 Task: Open Card Card0000000094 in Board Board0000000024 in Workspace WS0000000008 in Trello. Add Member Ayush98111@gmail.com to Card Card0000000094 in Board Board0000000024 in Workspace WS0000000008 in Trello. Add Blue Label titled Label0000000094 to Card Card0000000094 in Board Board0000000024 in Workspace WS0000000008 in Trello. Add Checklist CL0000000094 to Card Card0000000094 in Board Board0000000024 in Workspace WS0000000008 in Trello. Add Dates with Start Date as Sep 01 2023 and Due Date as Sep 30 2023 to Card Card0000000094 in Board Board0000000024 in Workspace WS0000000008 in Trello
Action: Mouse moved to (361, 310)
Screenshot: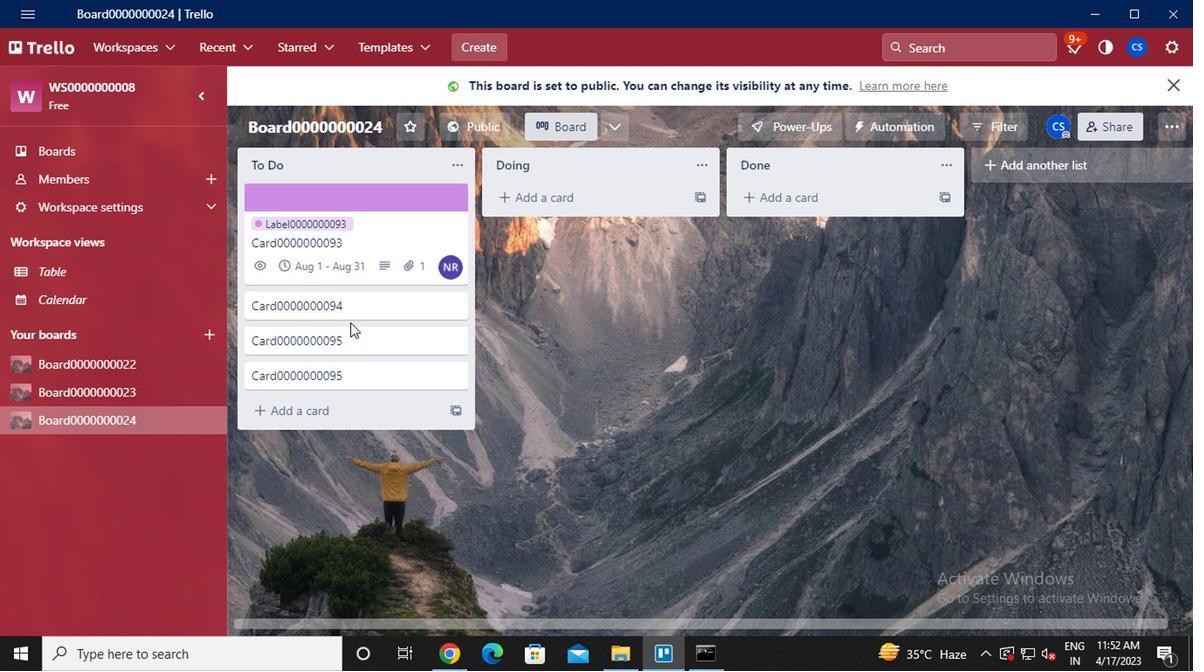 
Action: Mouse pressed left at (361, 310)
Screenshot: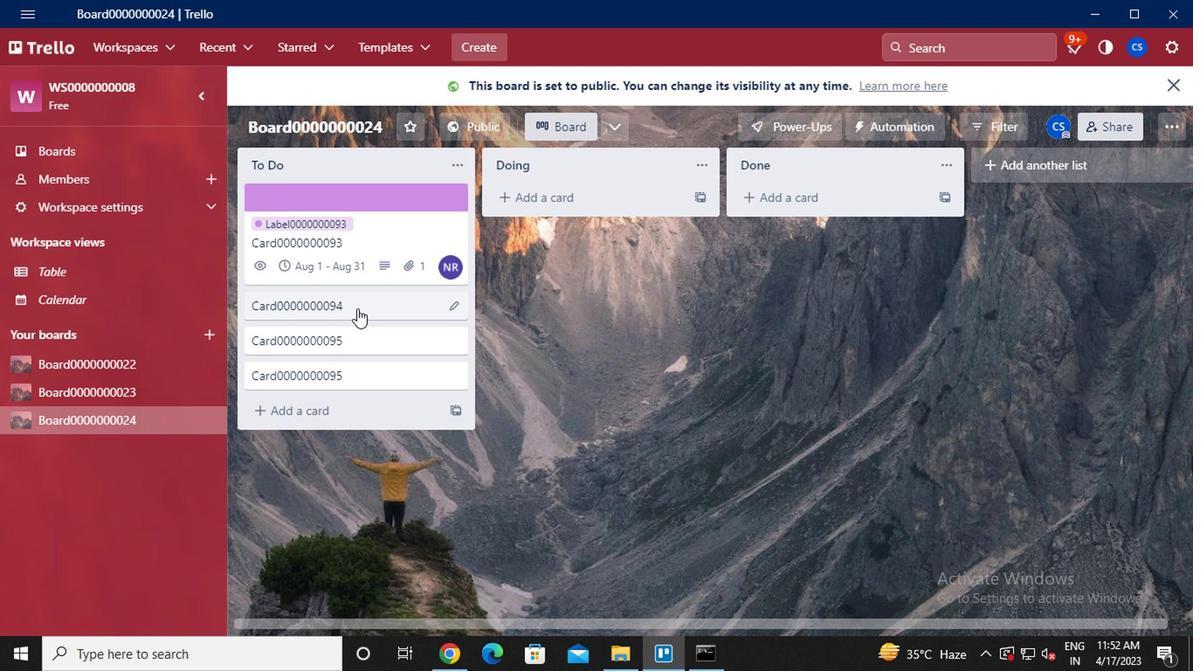 
Action: Mouse moved to (841, 165)
Screenshot: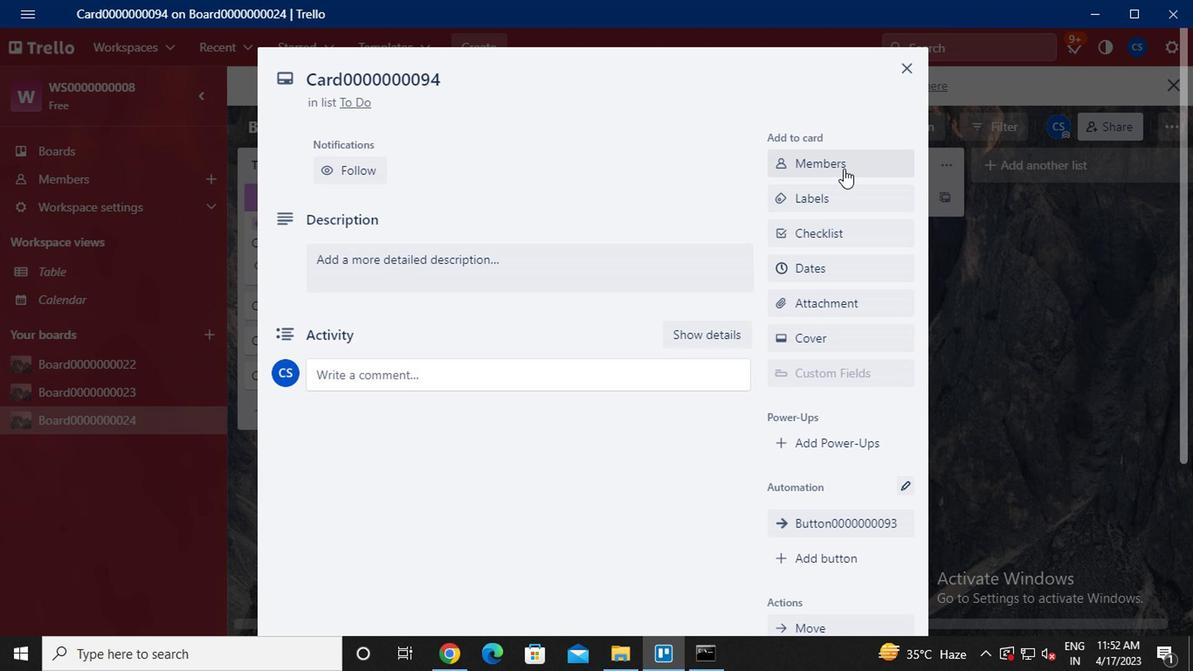 
Action: Mouse pressed left at (841, 165)
Screenshot: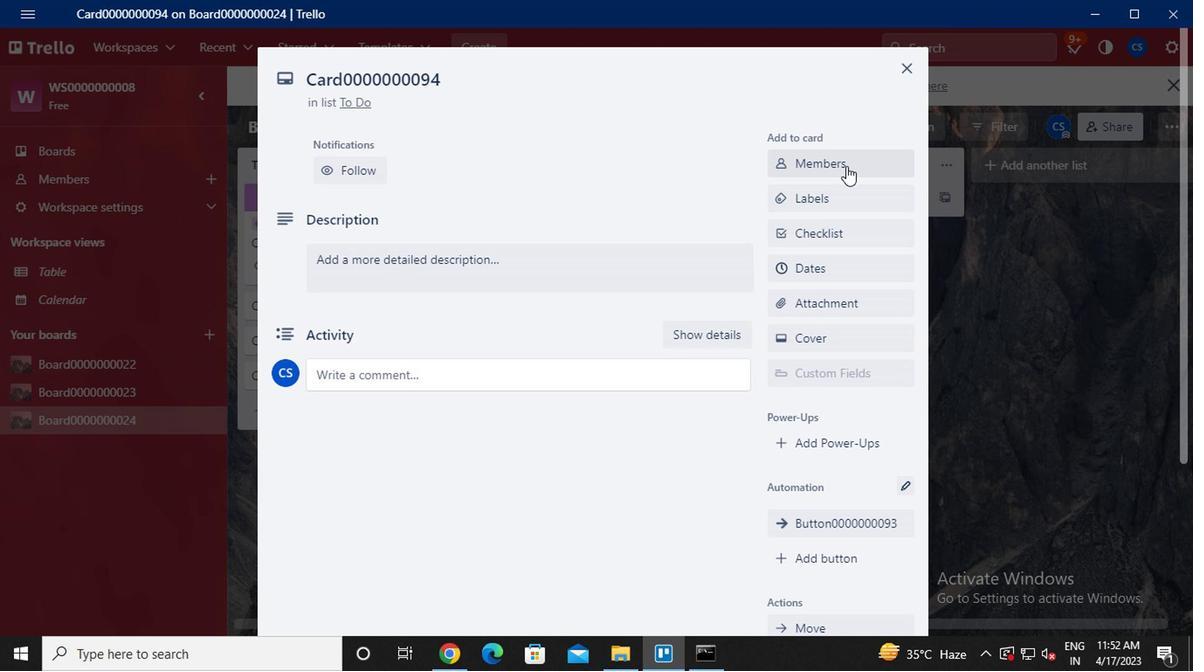 
Action: Key pressed <Key.caps_lock>ayush98111<Key.shift>@GMAIL.COM
Screenshot: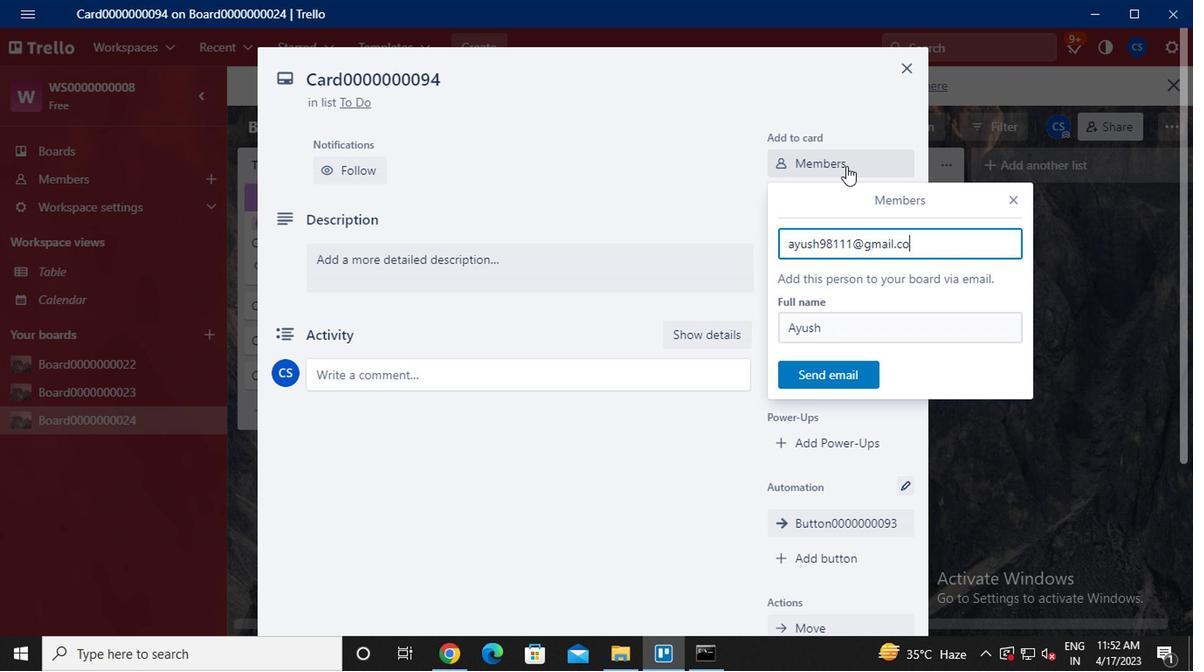 
Action: Mouse moved to (818, 379)
Screenshot: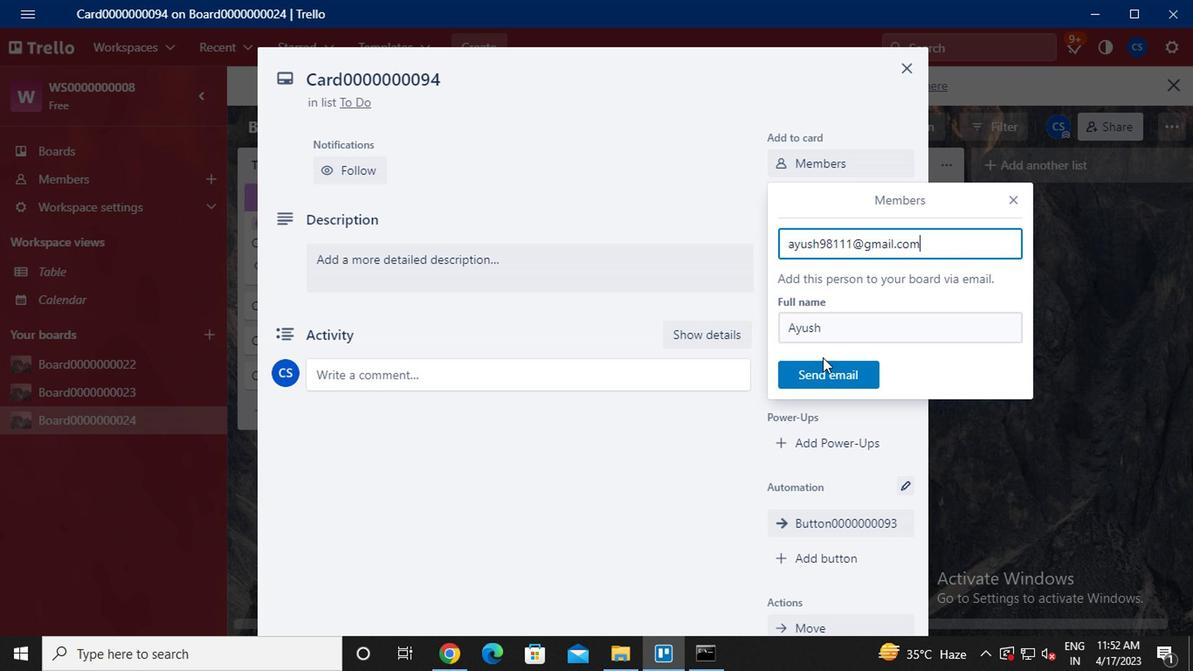 
Action: Mouse pressed left at (818, 379)
Screenshot: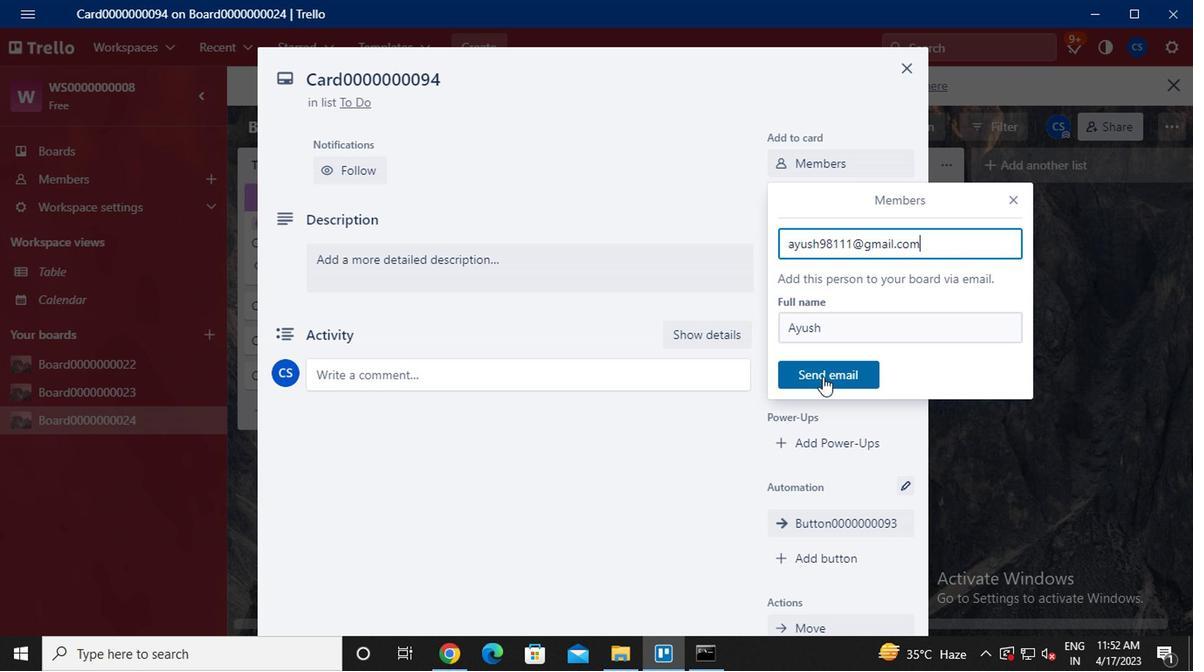 
Action: Mouse moved to (832, 203)
Screenshot: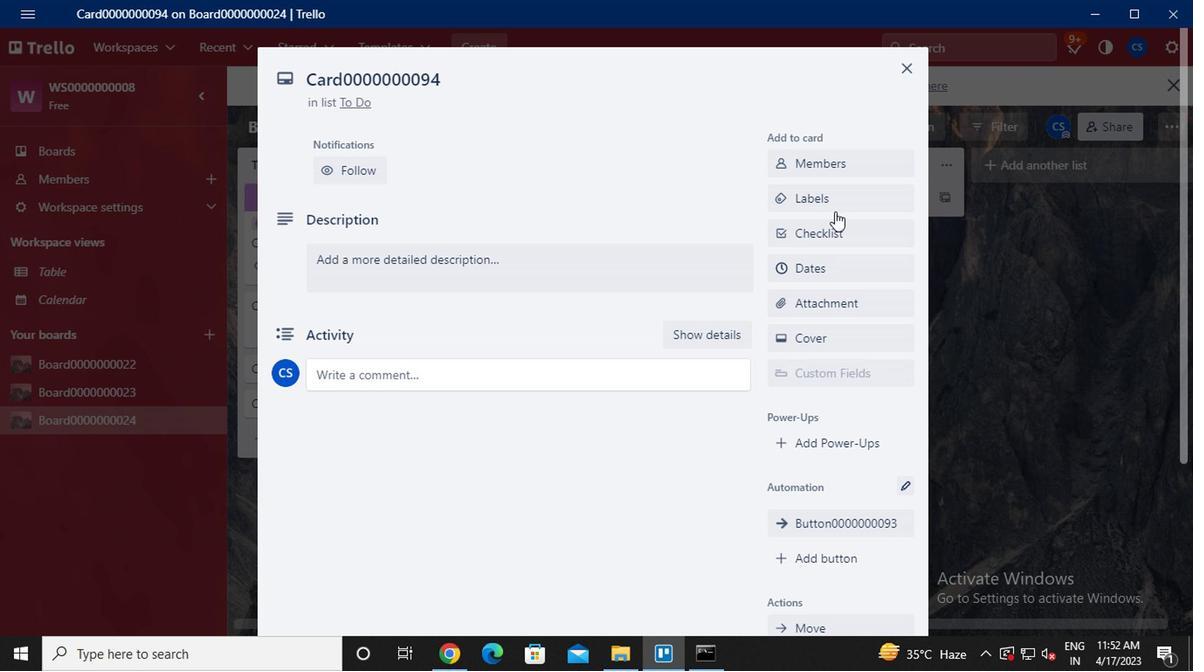 
Action: Mouse pressed left at (832, 203)
Screenshot: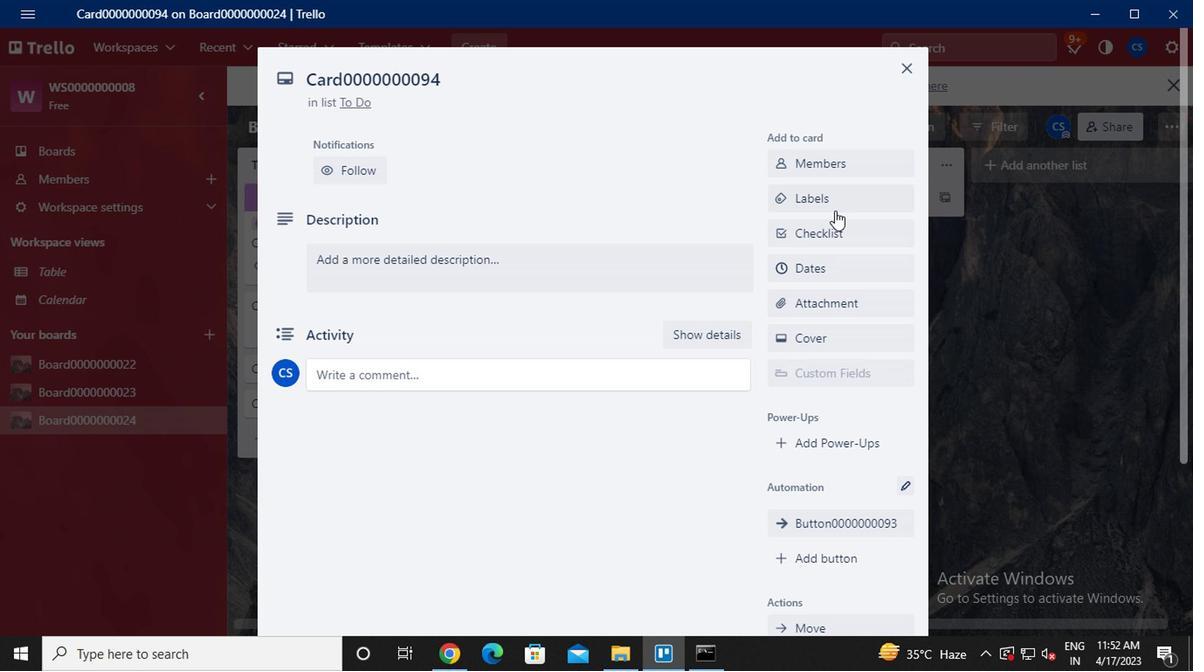 
Action: Mouse moved to (887, 431)
Screenshot: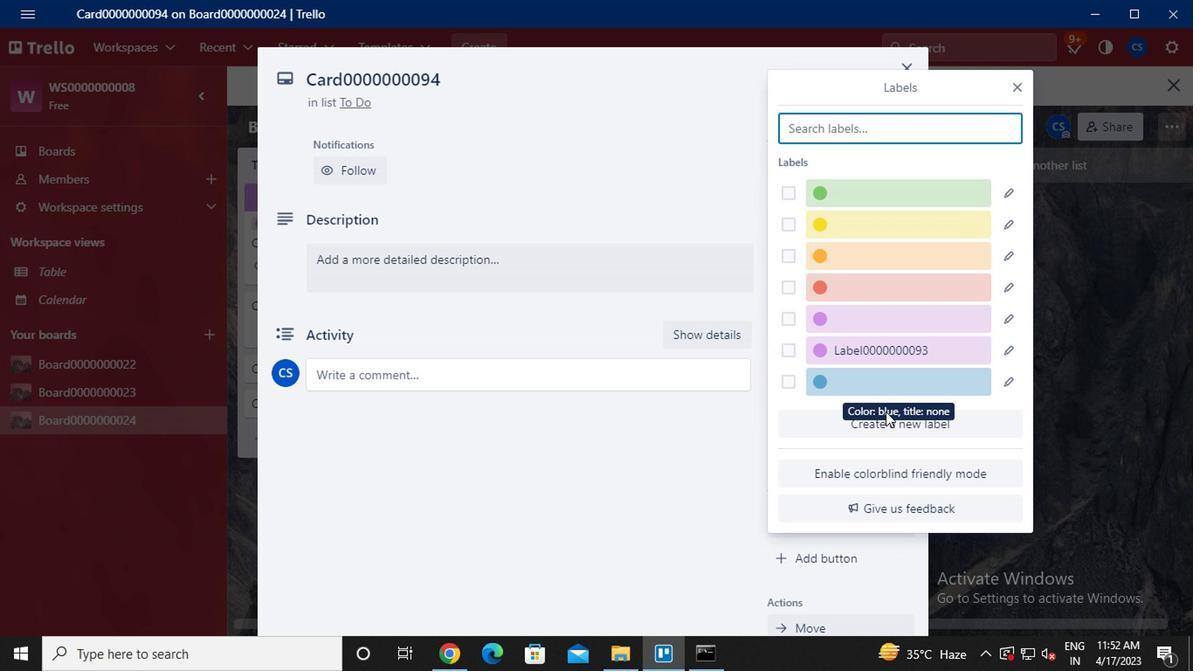 
Action: Mouse pressed left at (887, 431)
Screenshot: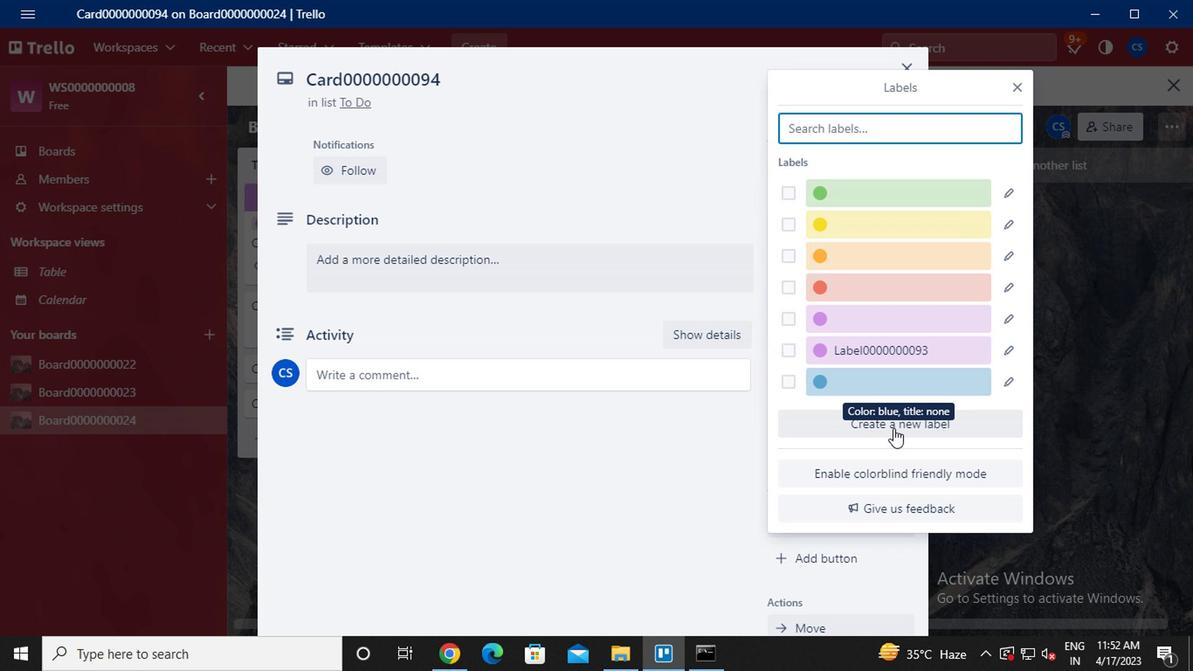 
Action: Mouse moved to (786, 434)
Screenshot: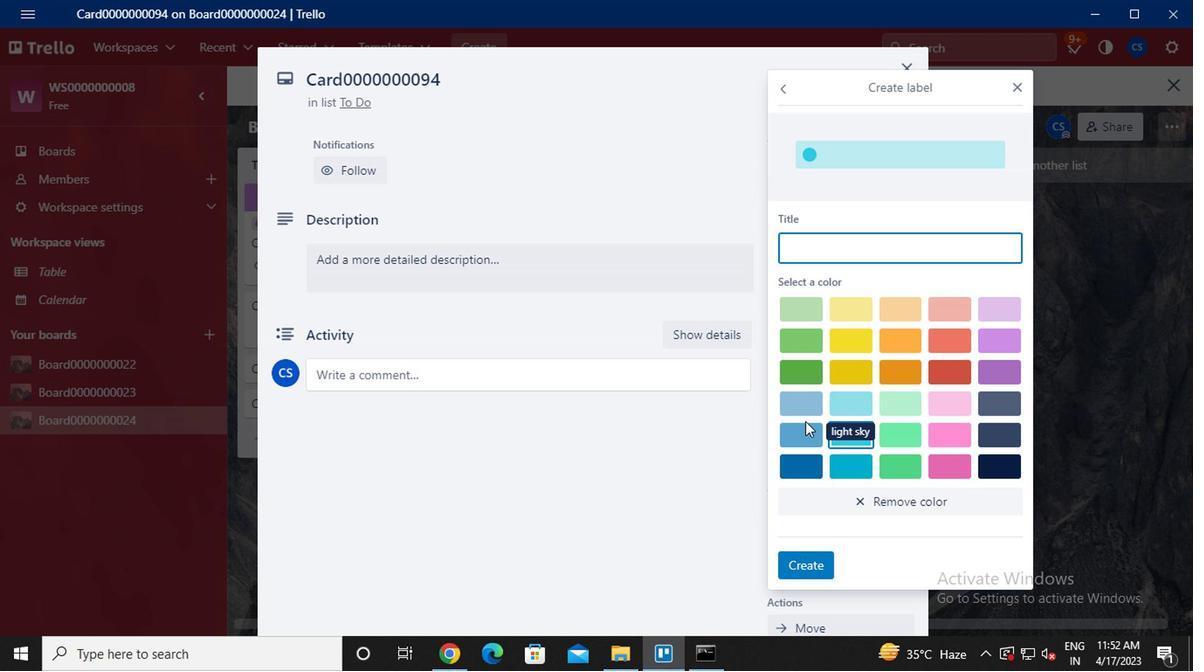 
Action: Mouse pressed left at (786, 434)
Screenshot: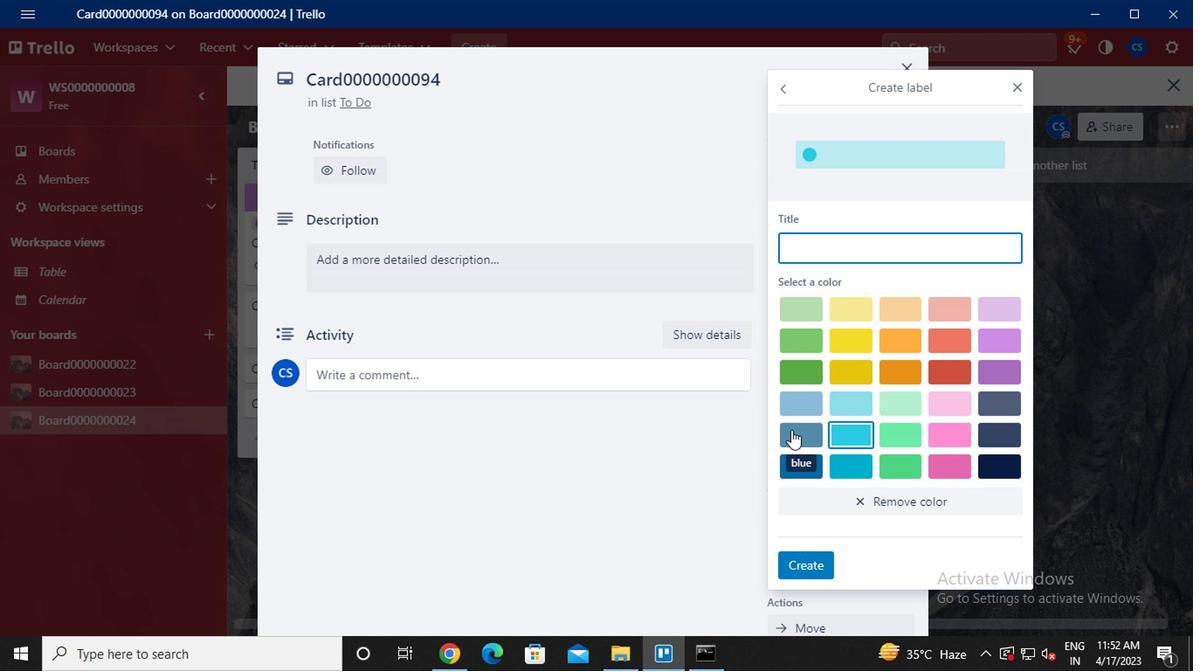 
Action: Mouse moved to (827, 254)
Screenshot: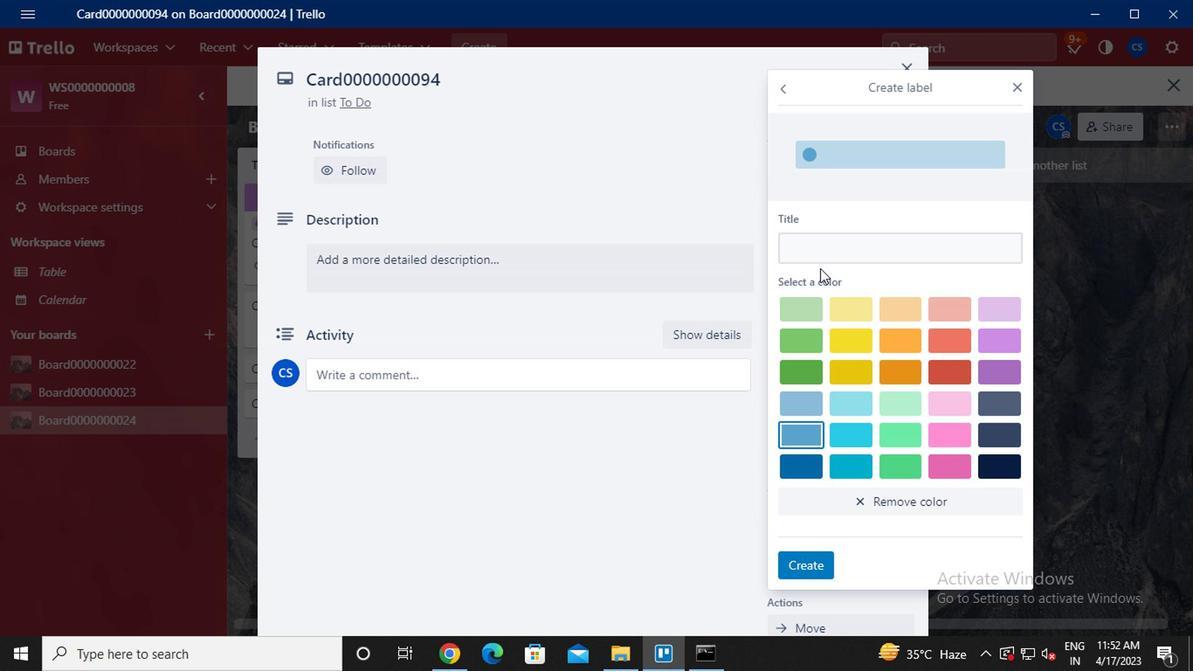 
Action: Mouse pressed left at (827, 254)
Screenshot: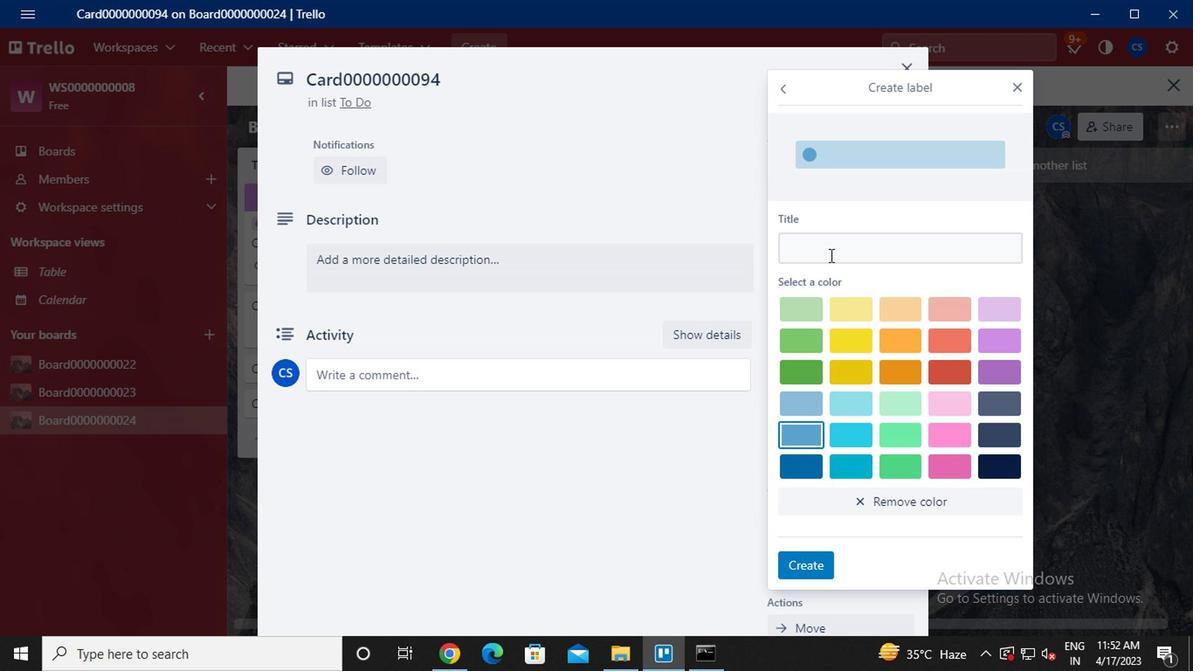 
Action: Key pressed <Key.caps_lock>L<Key.caps_lock>ABEL0000000094
Screenshot: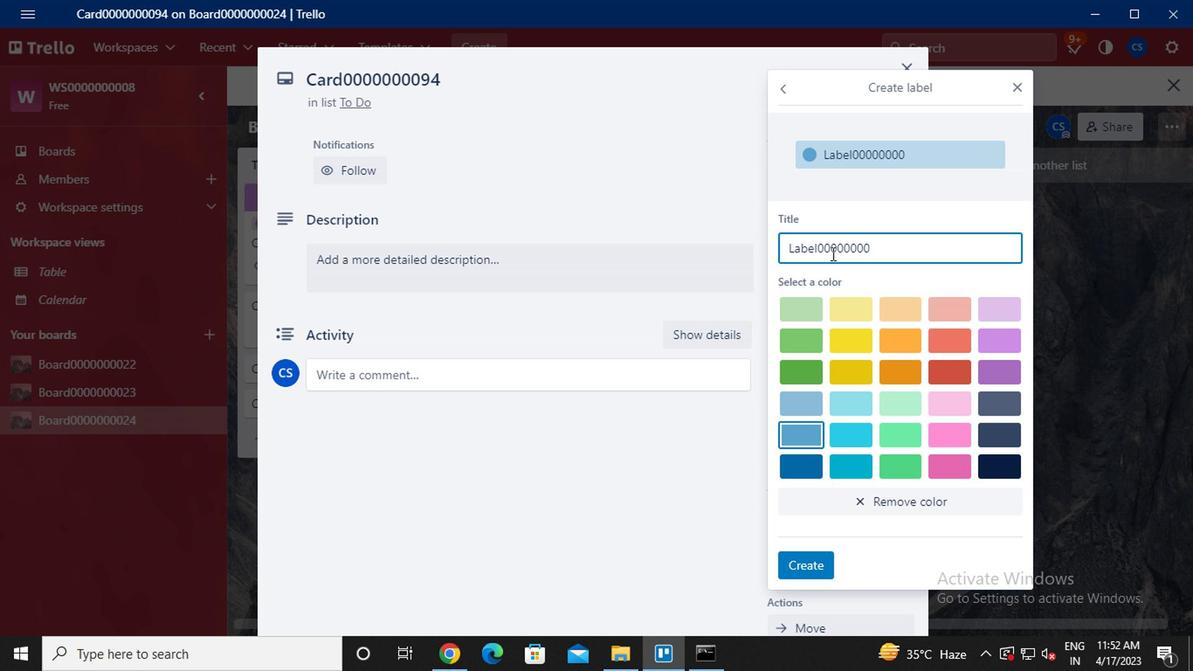 
Action: Mouse moved to (812, 572)
Screenshot: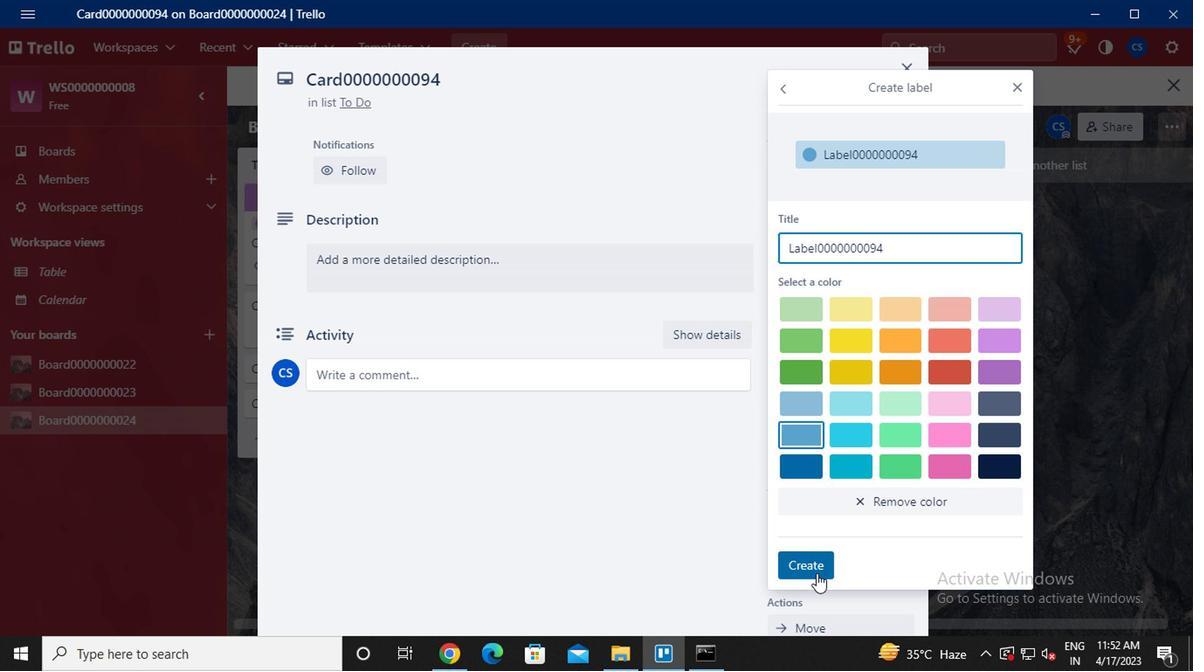 
Action: Mouse pressed left at (812, 572)
Screenshot: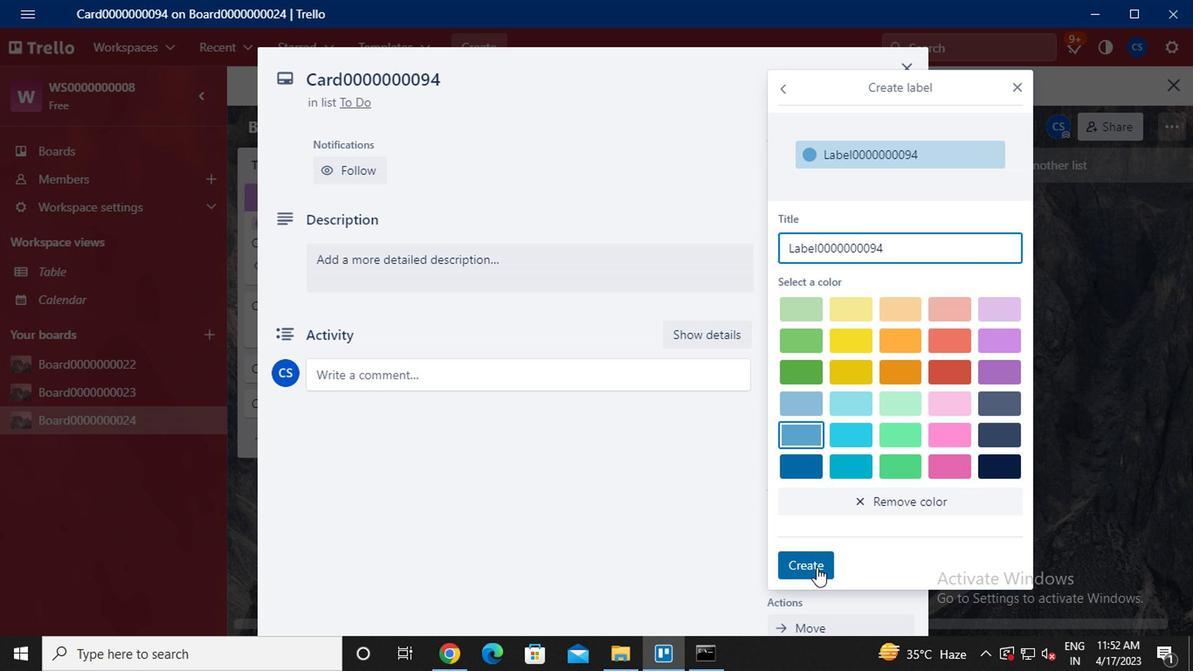 
Action: Mouse moved to (1010, 85)
Screenshot: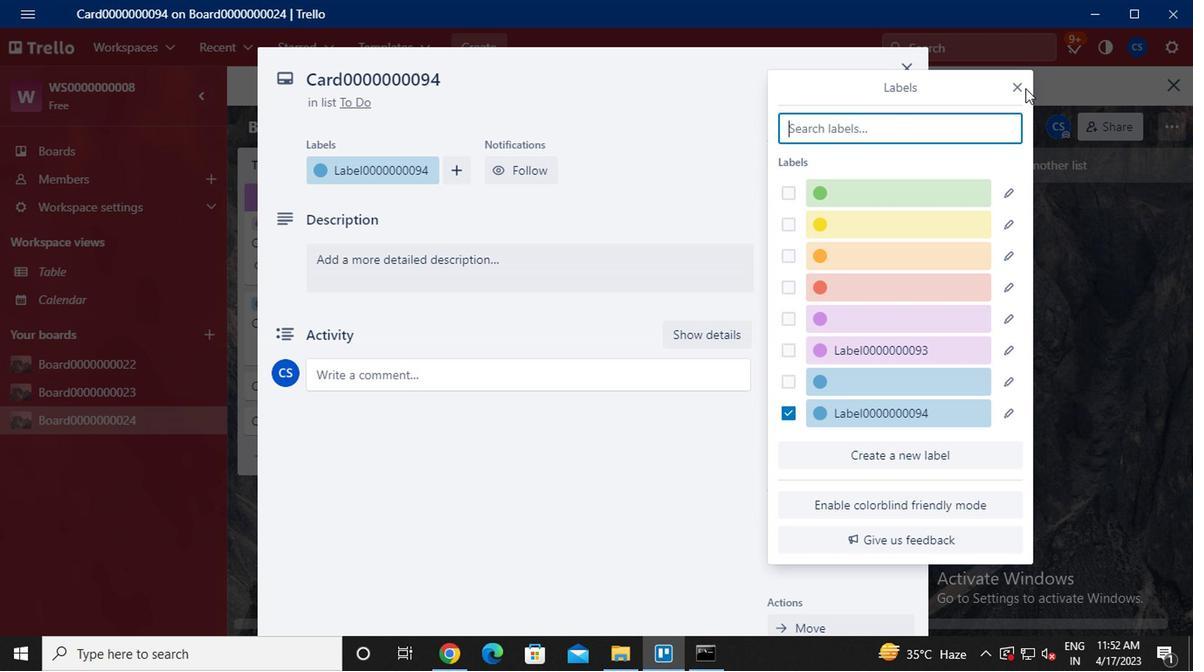 
Action: Mouse pressed left at (1010, 85)
Screenshot: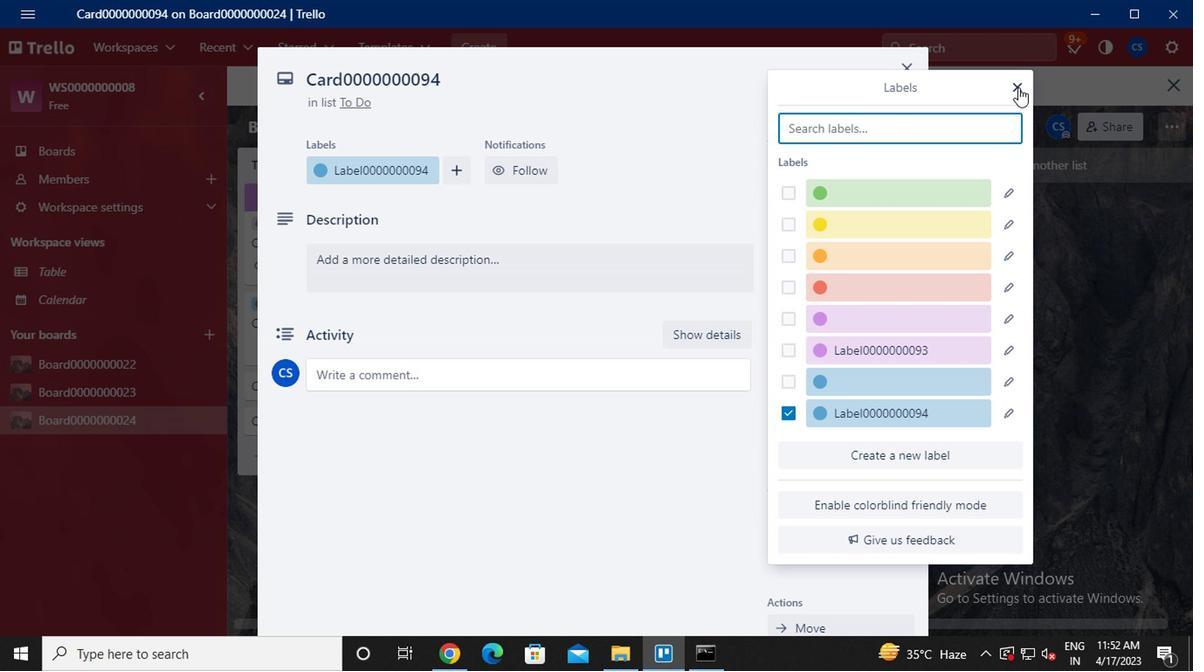 
Action: Mouse moved to (827, 263)
Screenshot: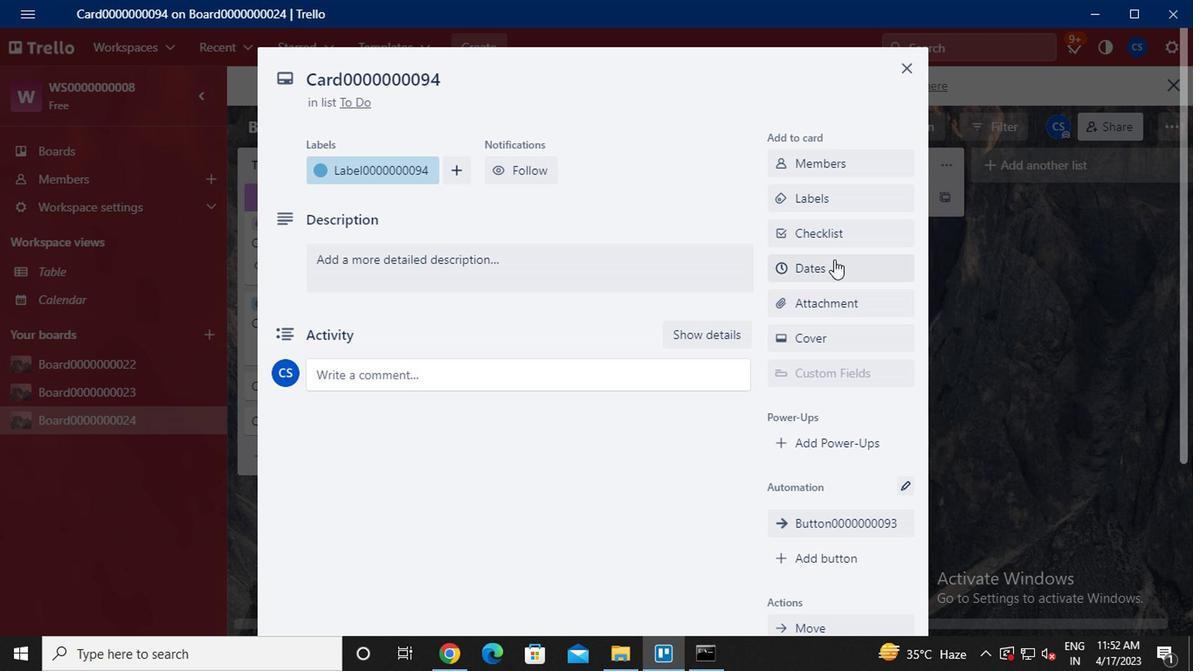 
Action: Mouse pressed left at (827, 263)
Screenshot: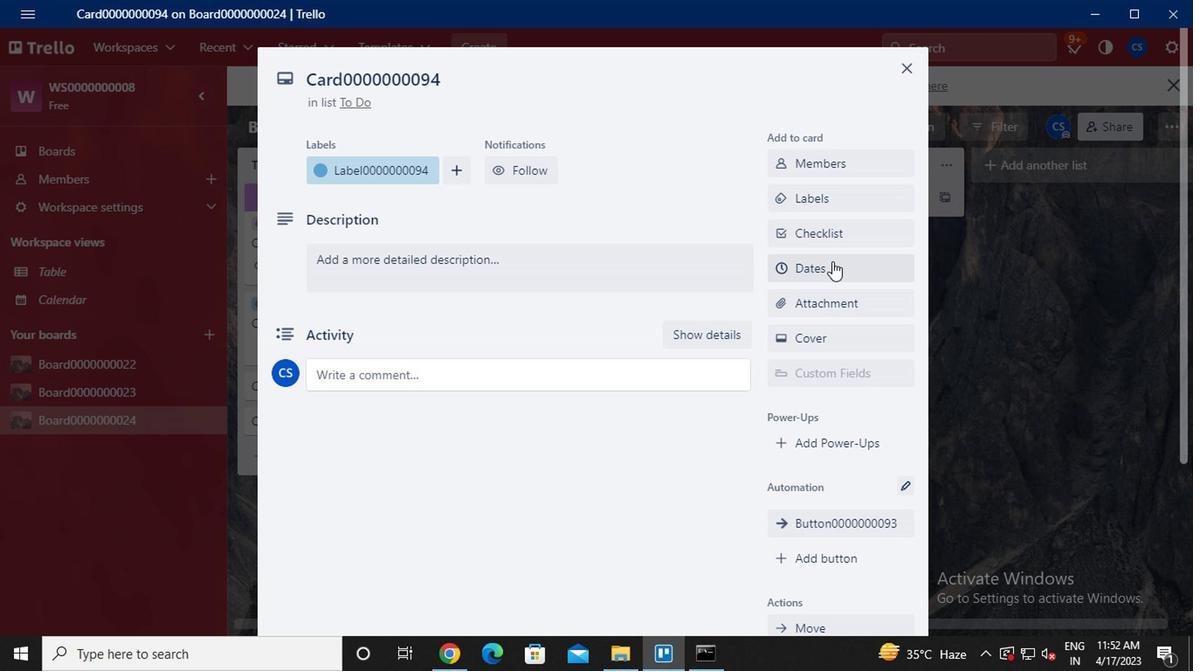 
Action: Mouse moved to (1008, 75)
Screenshot: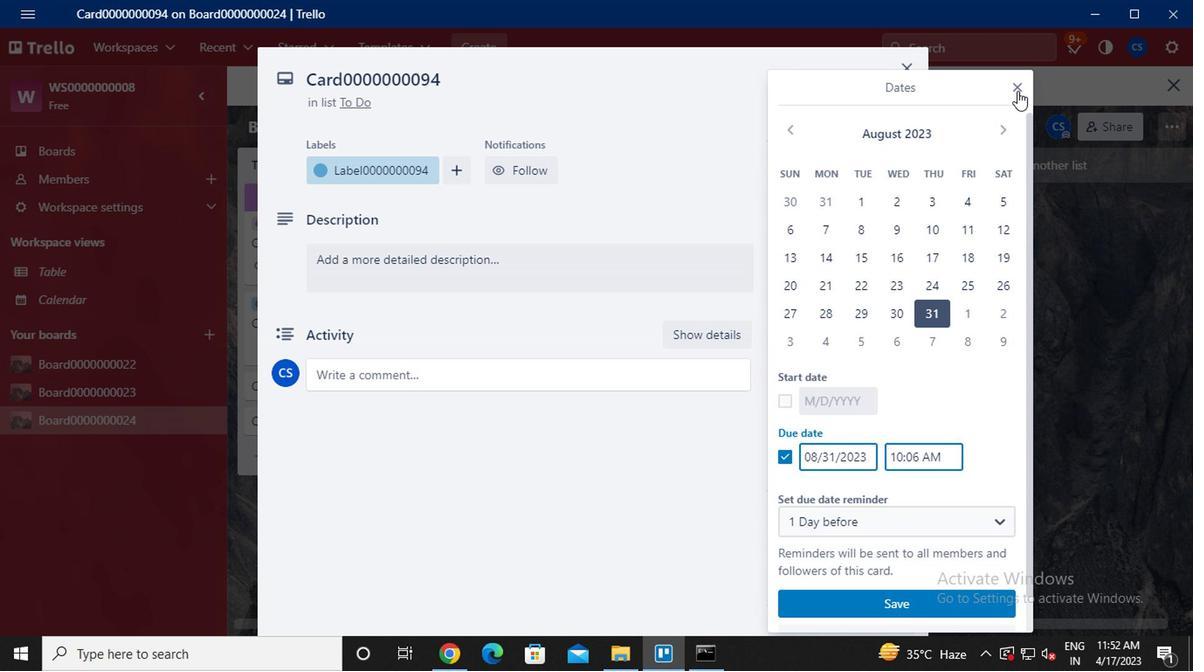 
Action: Mouse pressed left at (1008, 75)
Screenshot: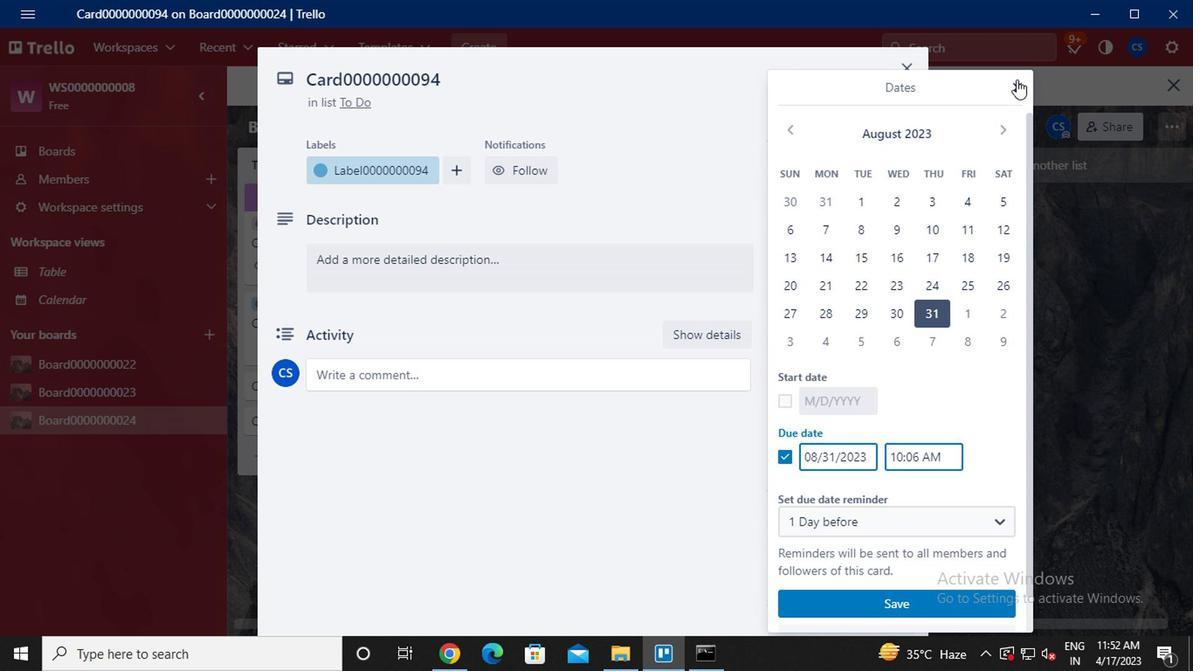 
Action: Mouse moved to (1008, 82)
Screenshot: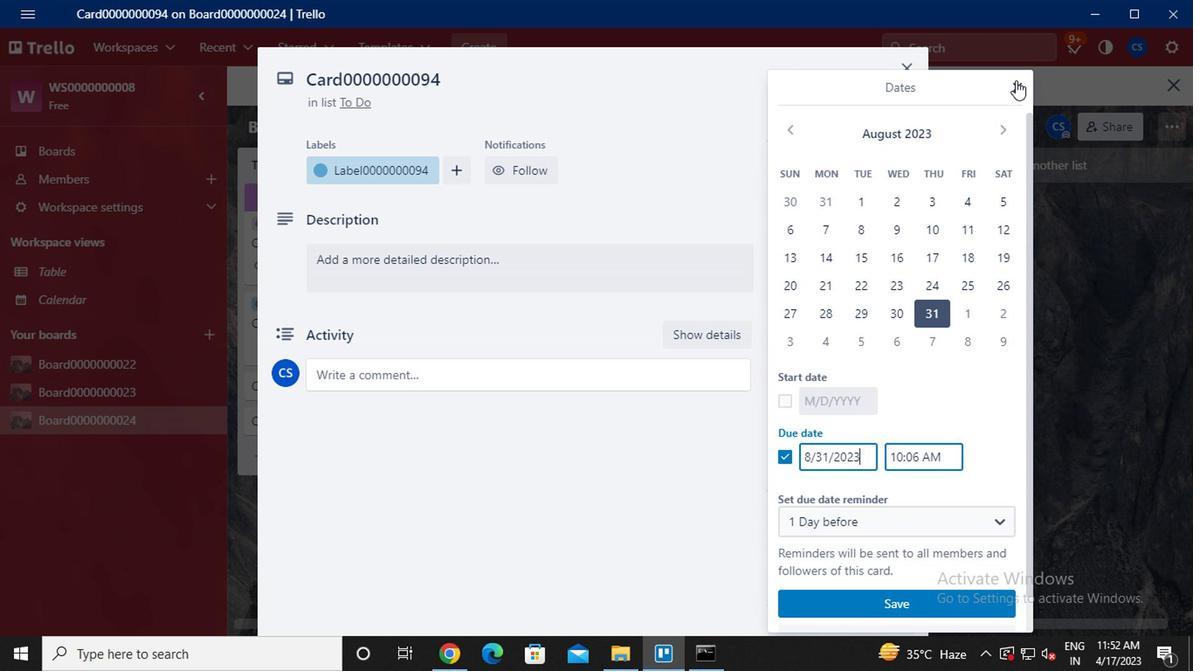
Action: Mouse pressed left at (1008, 82)
Screenshot: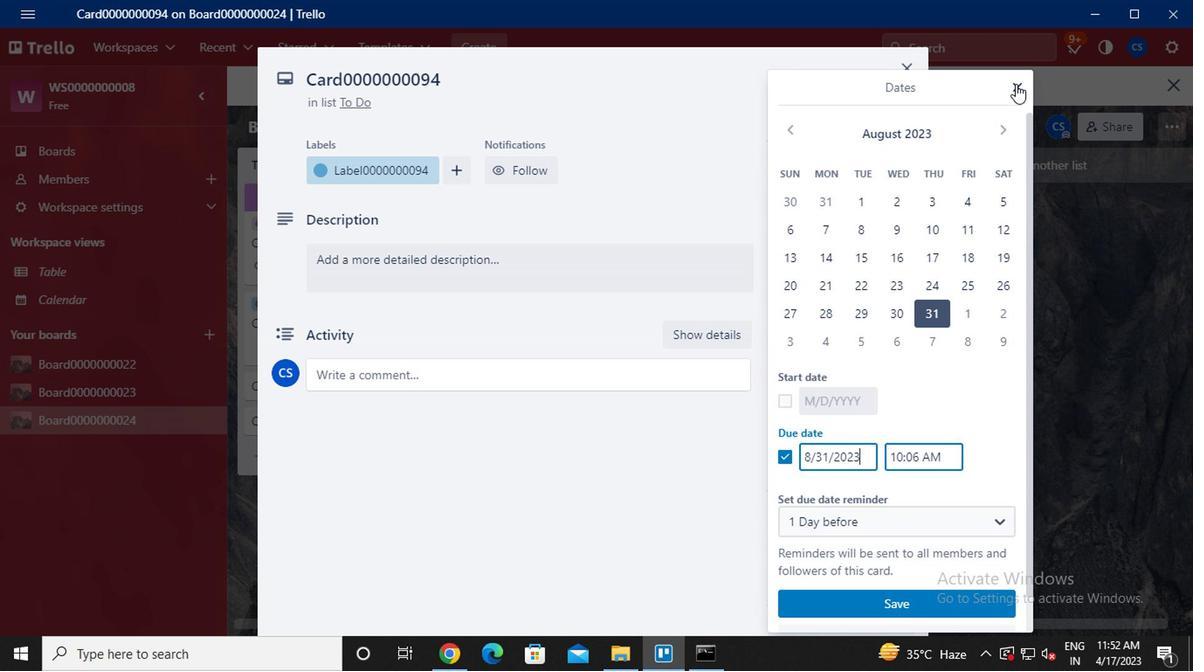 
Action: Mouse moved to (817, 221)
Screenshot: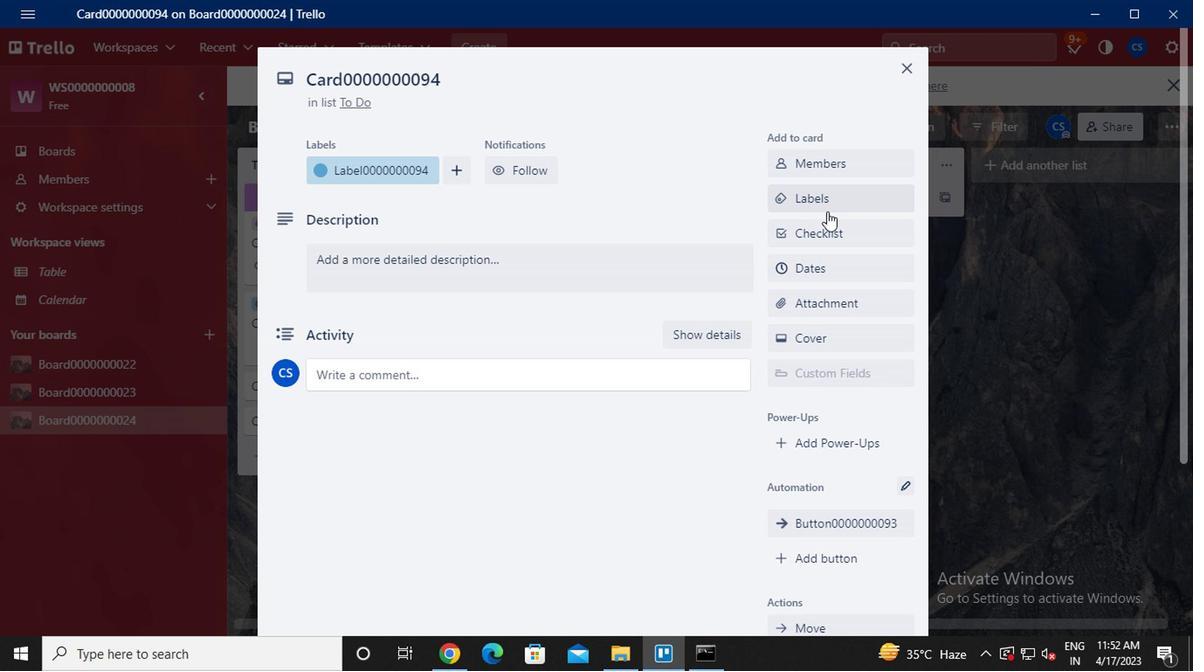 
Action: Mouse pressed left at (817, 221)
Screenshot: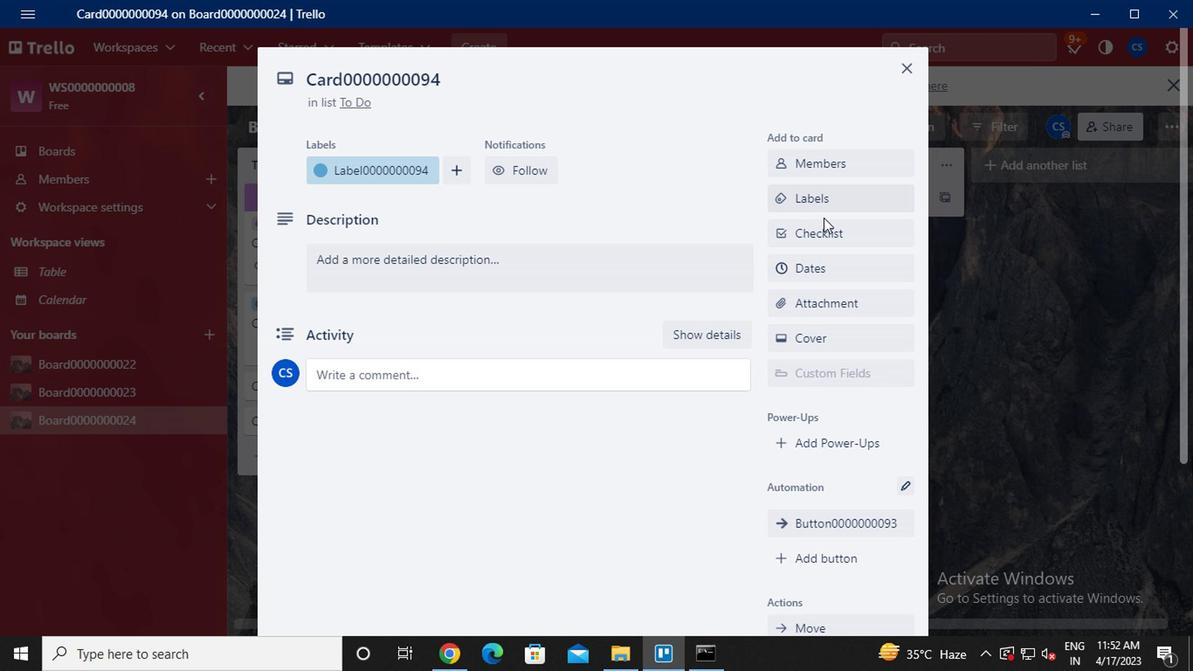 
Action: Key pressed <Key.caps_lock>C<Key.caps_lock>L<Key.backspace><Key.caps_lock>L0000000094
Screenshot: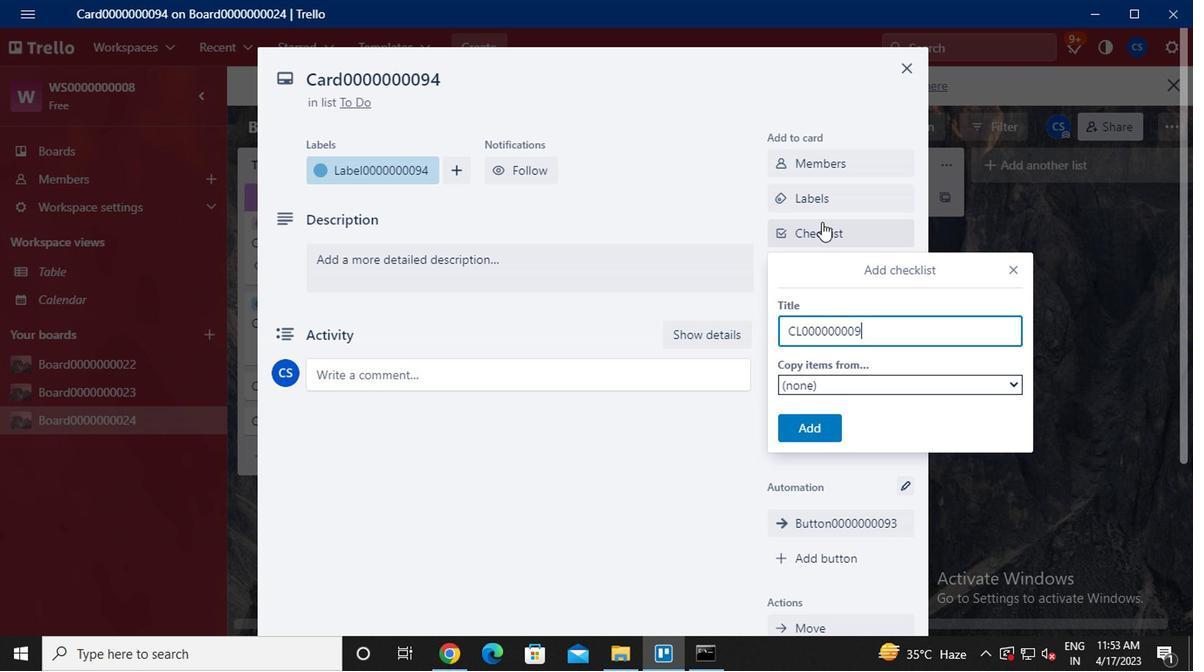 
Action: Mouse moved to (815, 432)
Screenshot: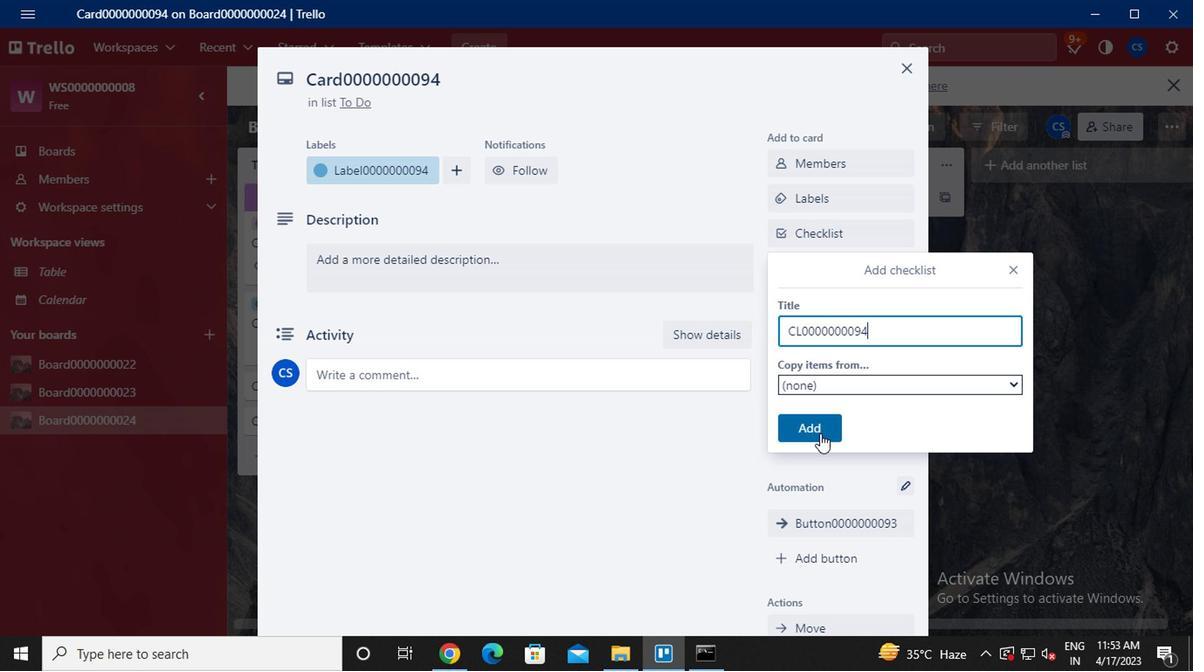 
Action: Mouse pressed left at (815, 432)
Screenshot: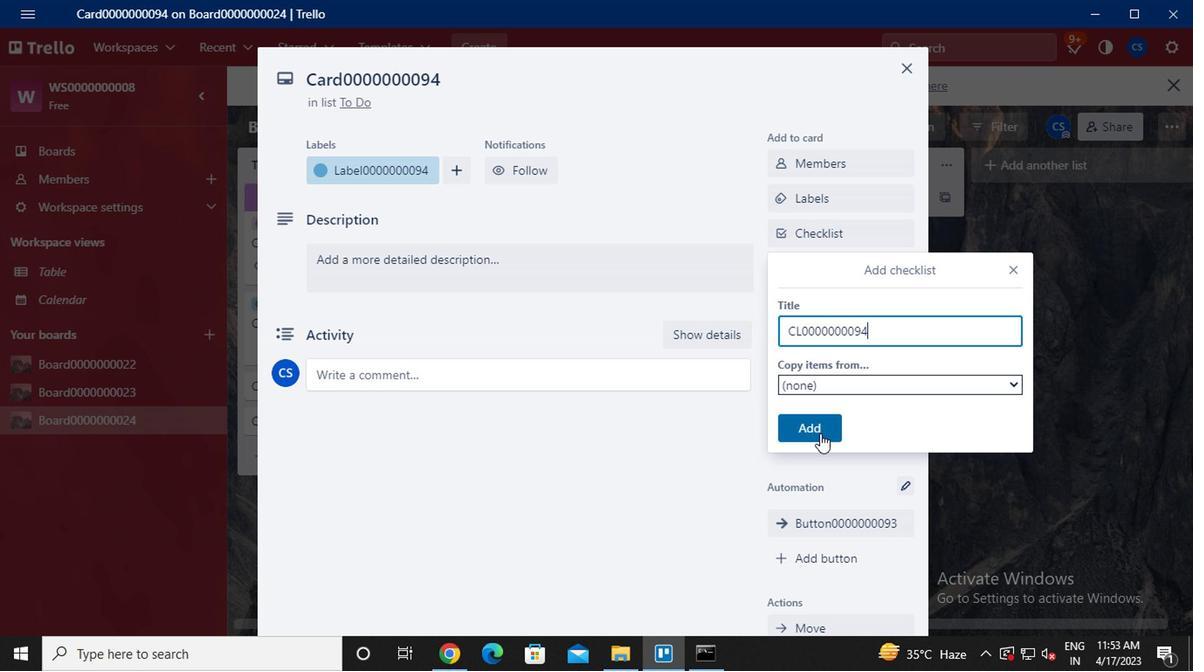 
Action: Mouse moved to (829, 268)
Screenshot: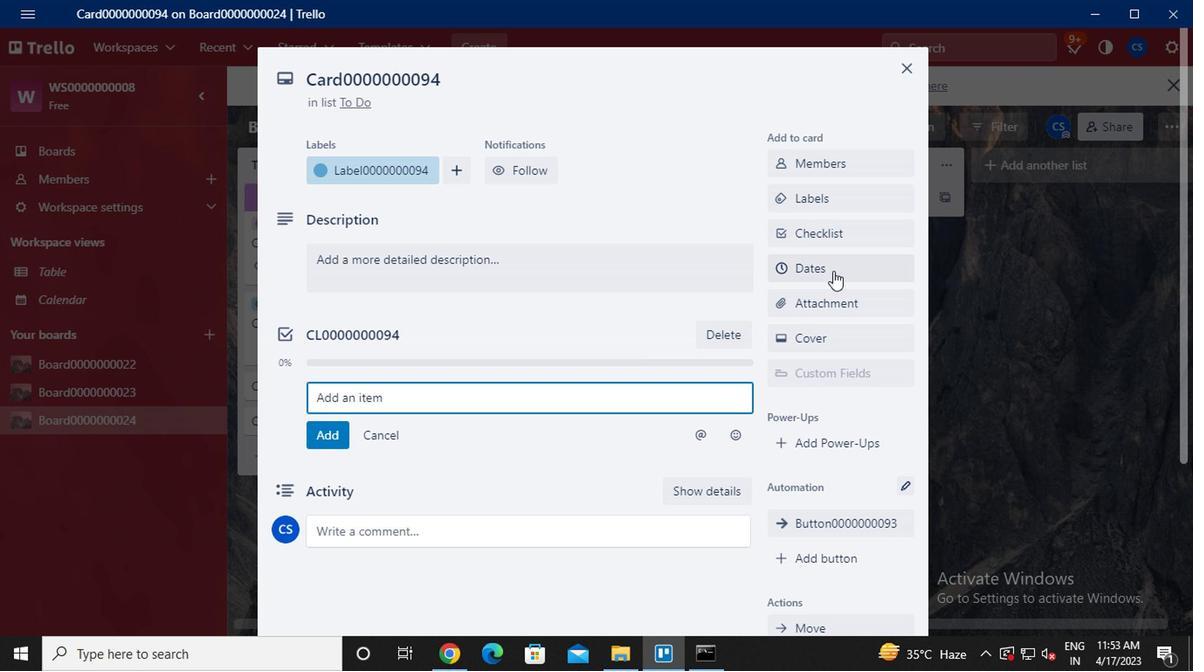 
Action: Mouse pressed left at (829, 268)
Screenshot: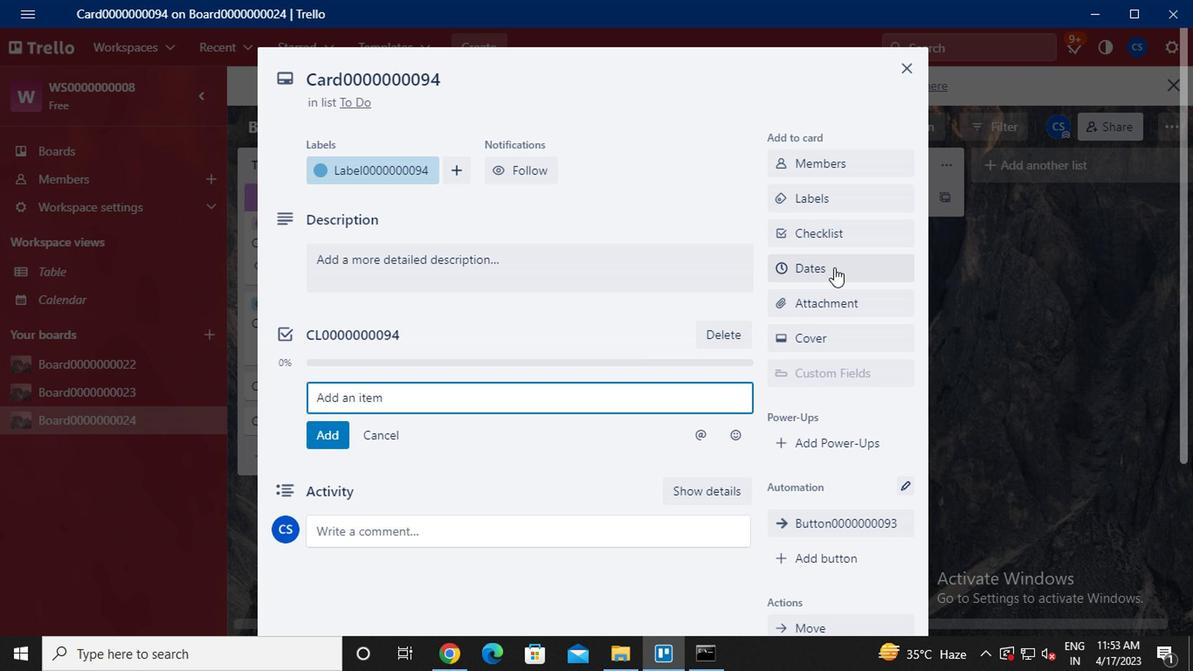 
Action: Mouse moved to (787, 402)
Screenshot: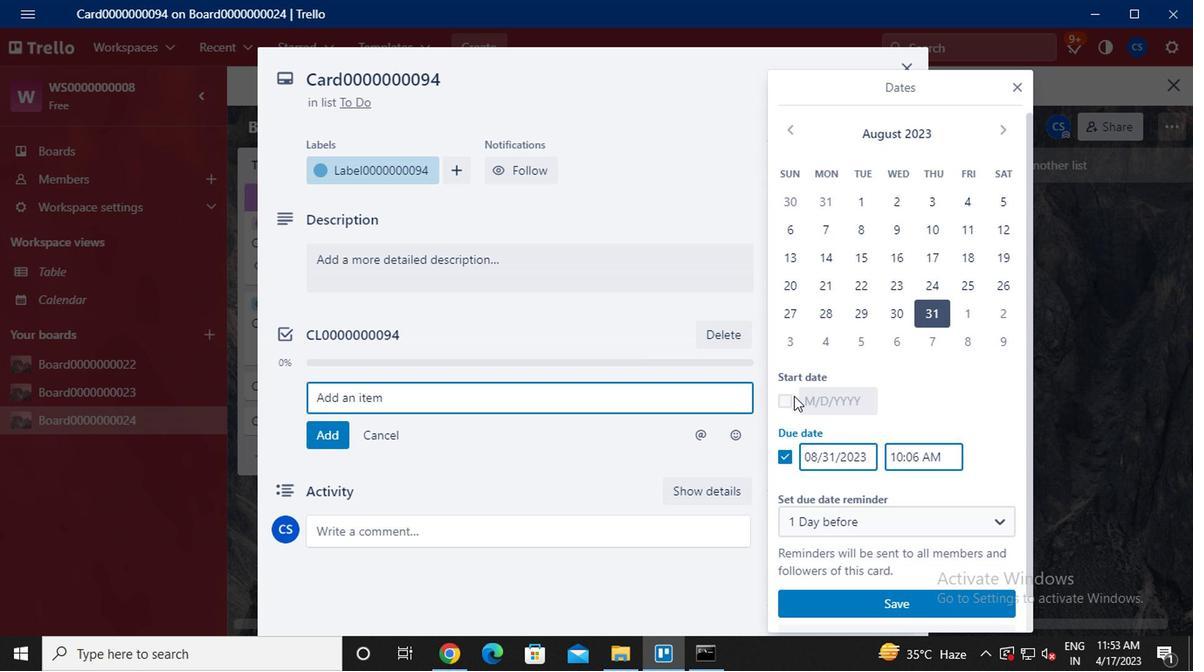 
Action: Mouse pressed left at (787, 402)
Screenshot: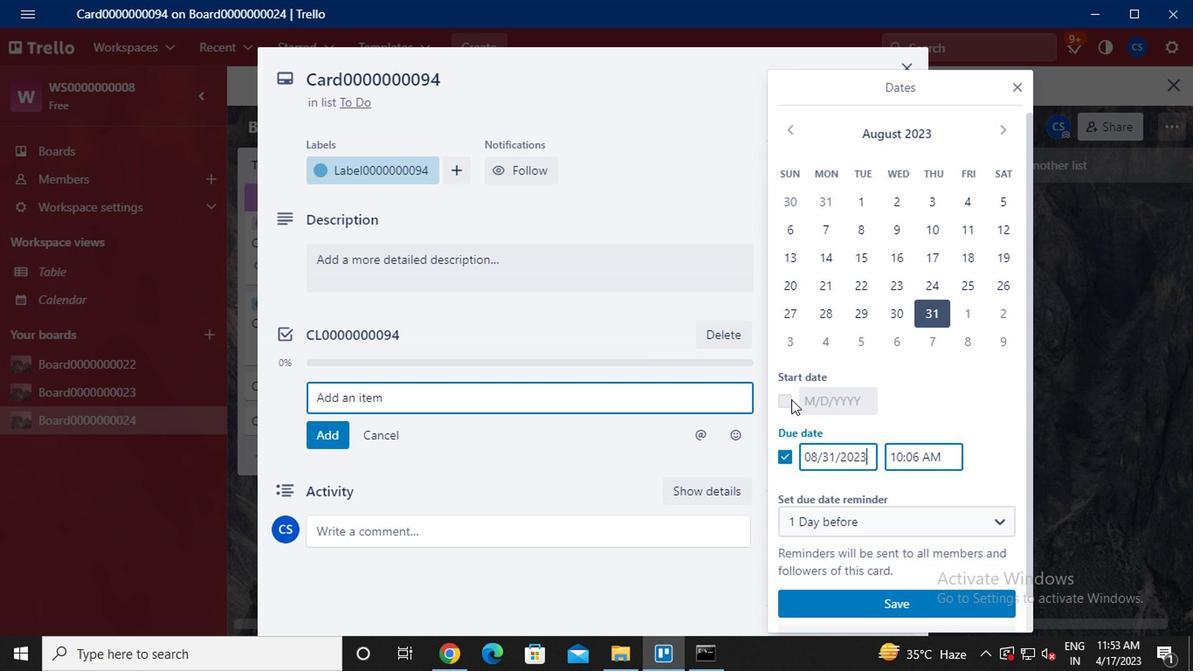 
Action: Mouse moved to (994, 129)
Screenshot: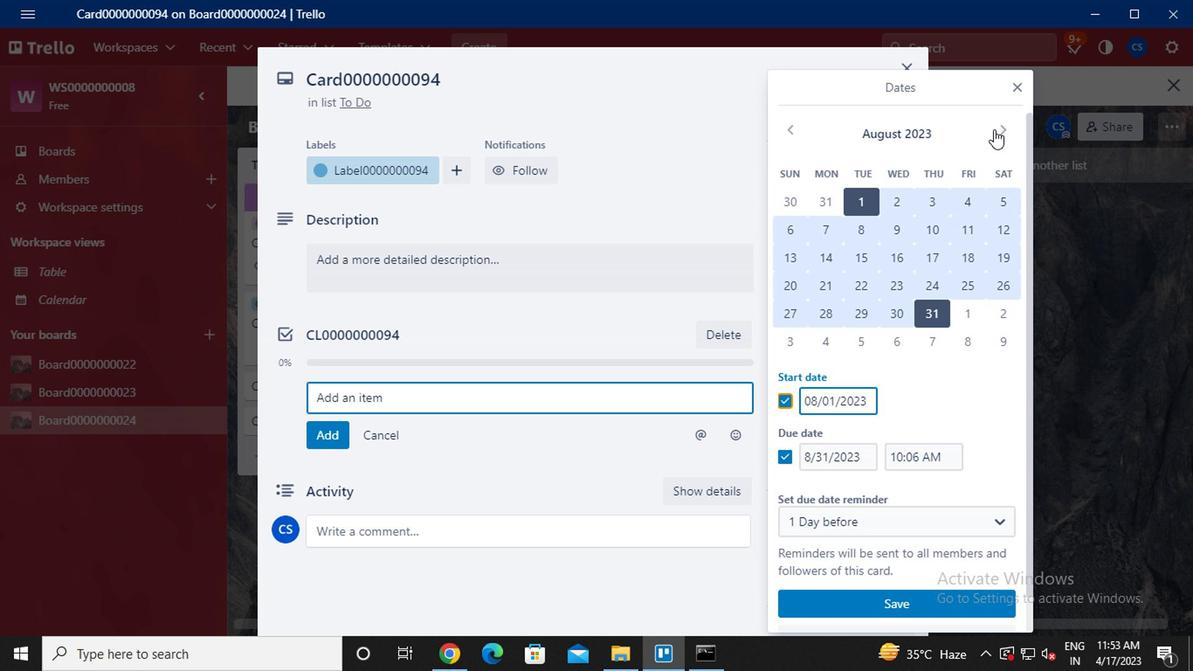 
Action: Mouse pressed left at (994, 129)
Screenshot: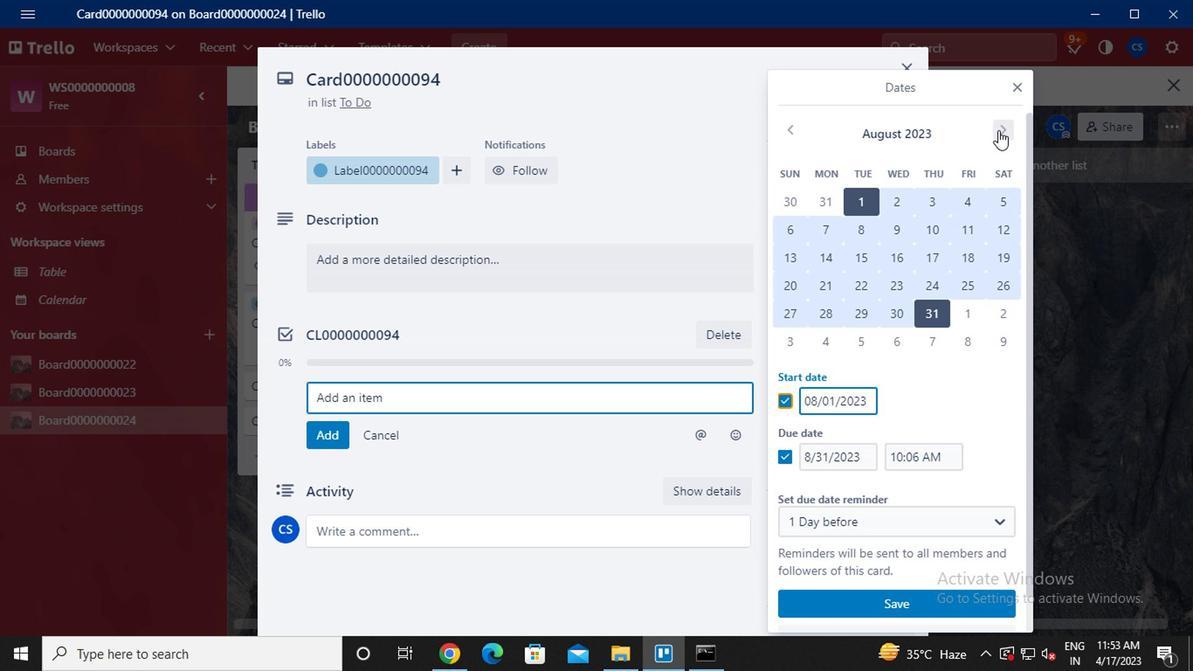 
Action: Mouse moved to (958, 198)
Screenshot: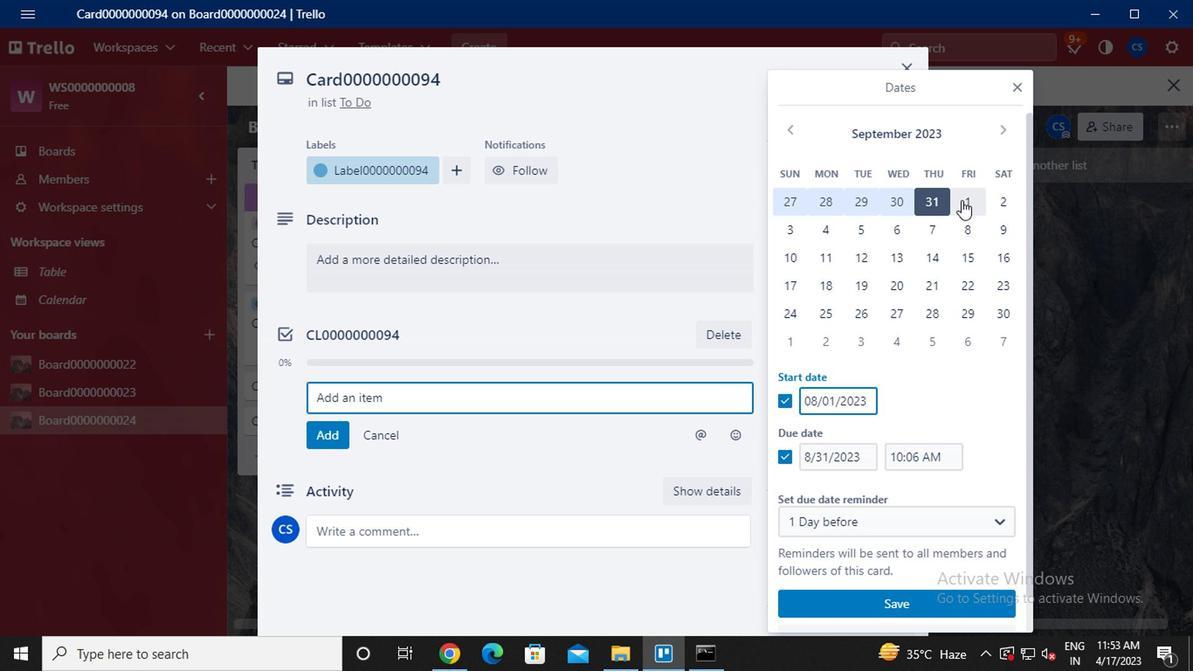 
Action: Mouse pressed left at (958, 198)
Screenshot: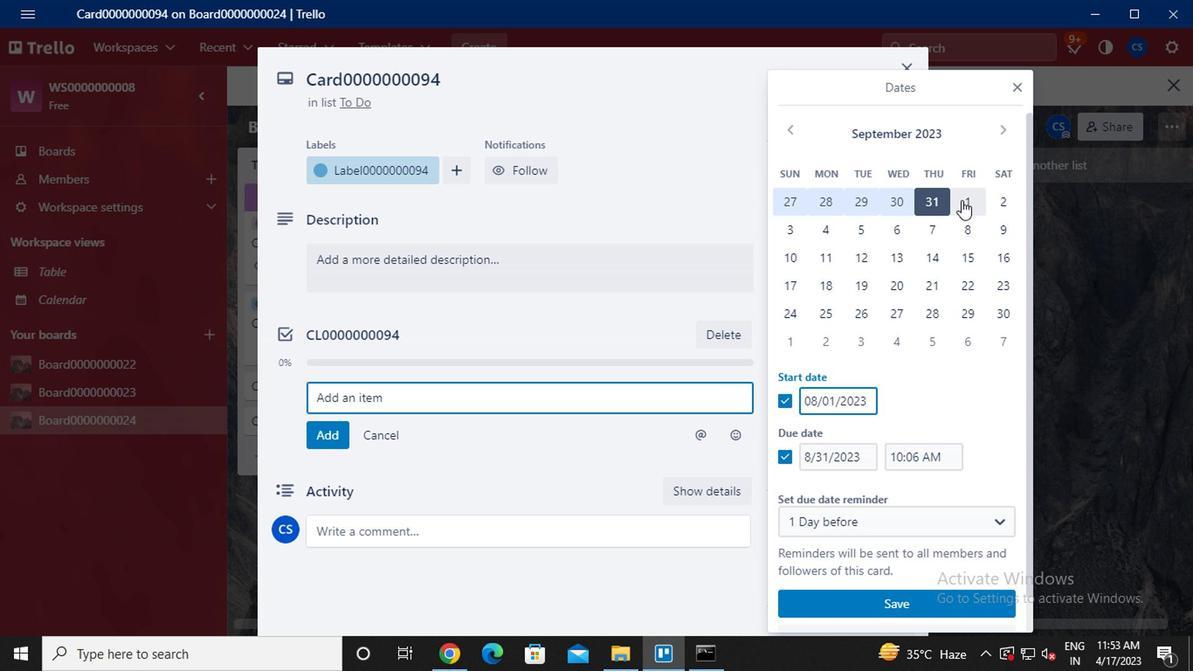 
Action: Mouse moved to (994, 319)
Screenshot: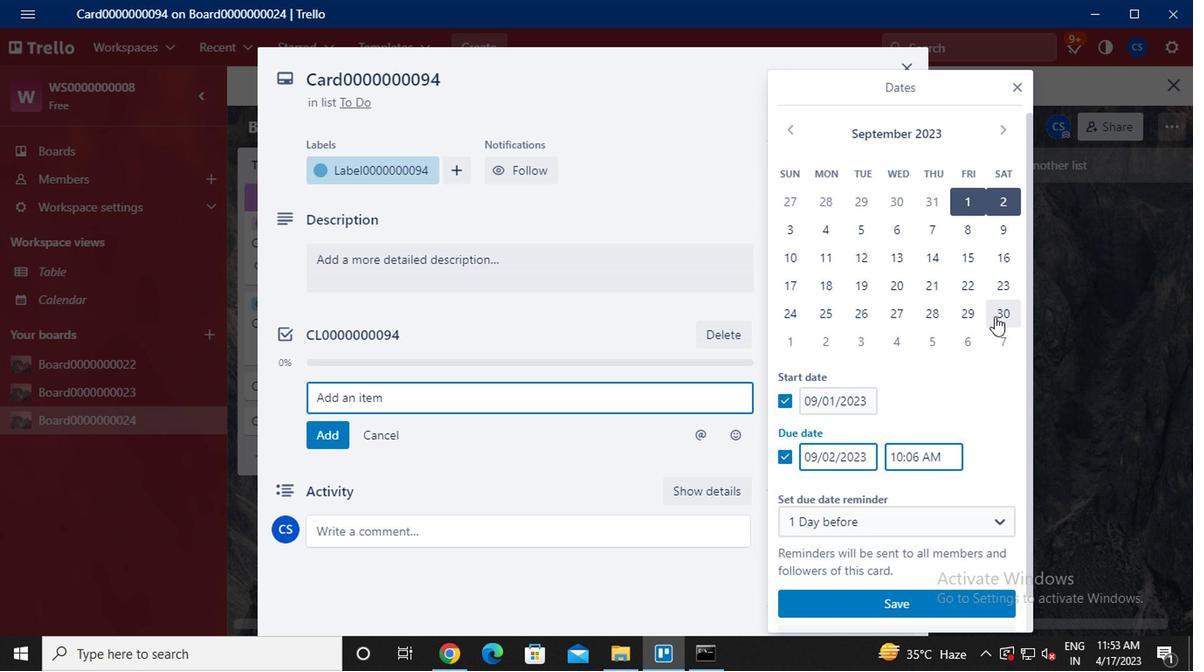 
Action: Mouse pressed left at (994, 319)
Screenshot: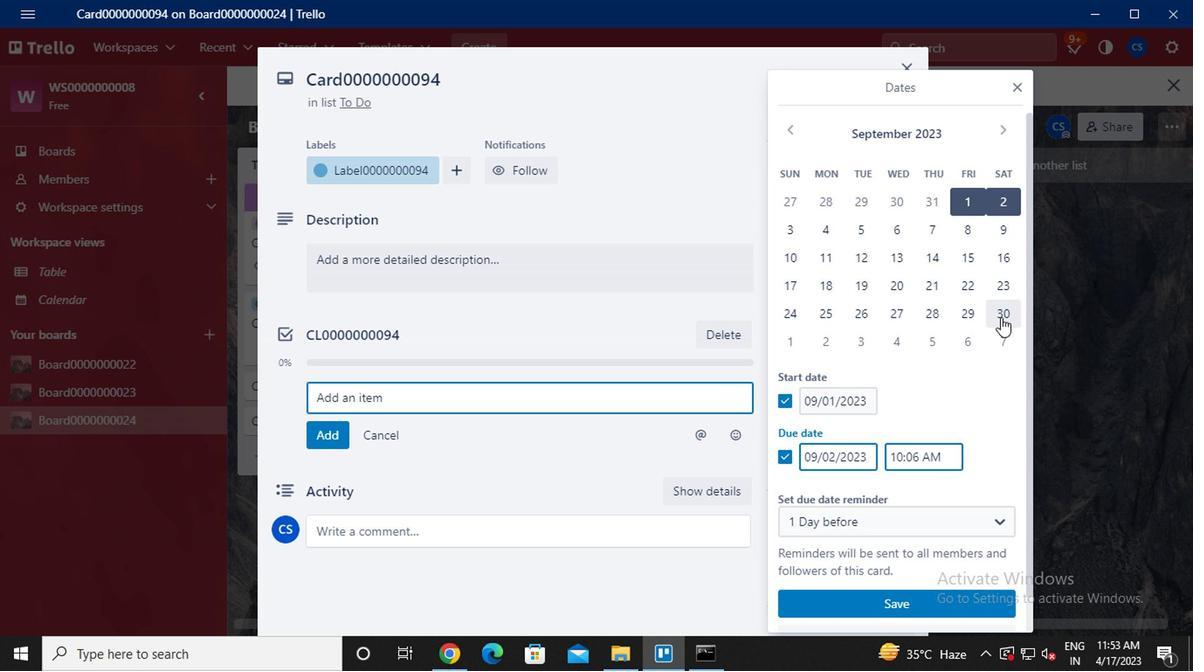 
Action: Mouse moved to (883, 612)
Screenshot: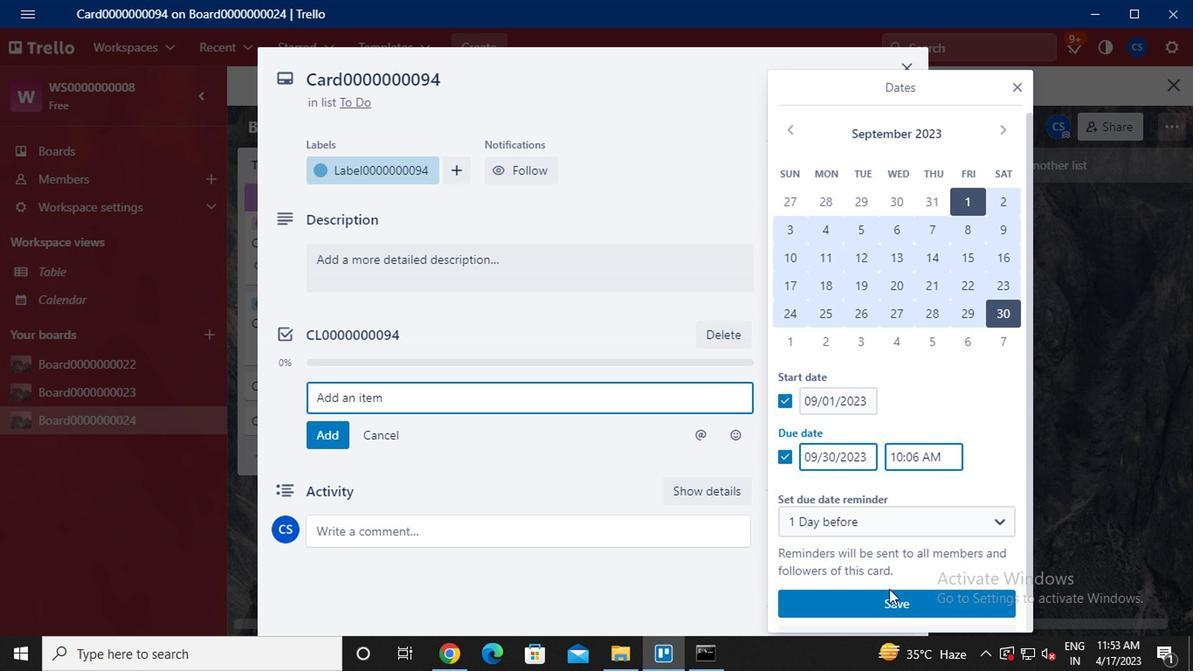 
Action: Mouse pressed left at (883, 612)
Screenshot: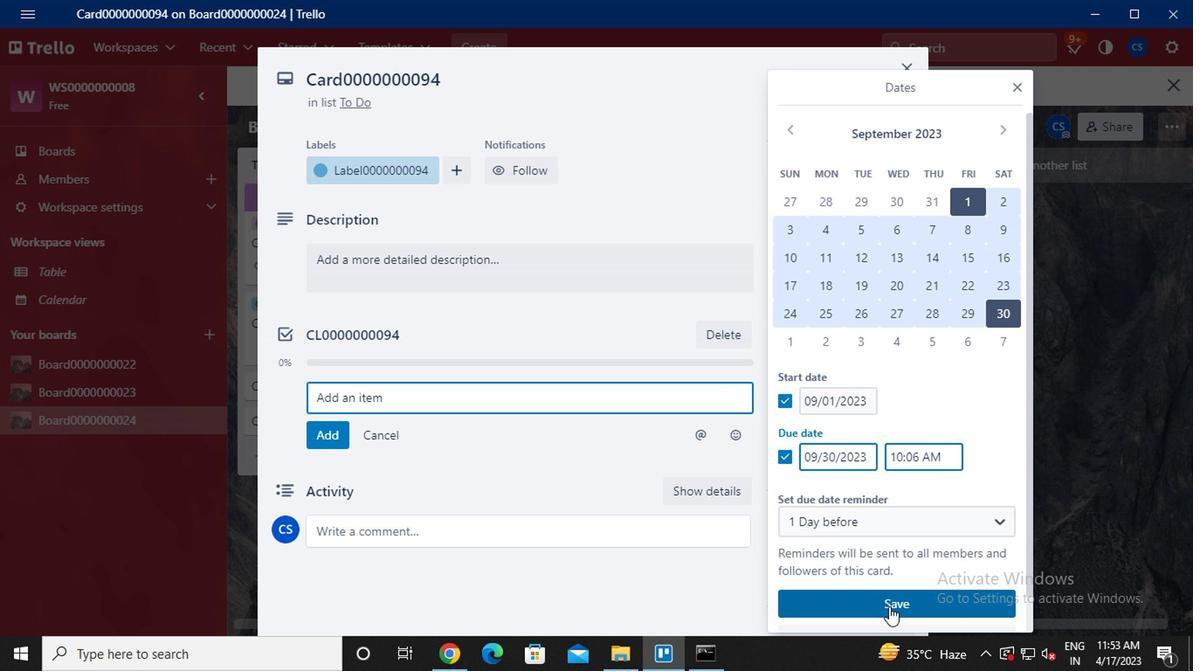 
Action: Mouse moved to (736, 322)
Screenshot: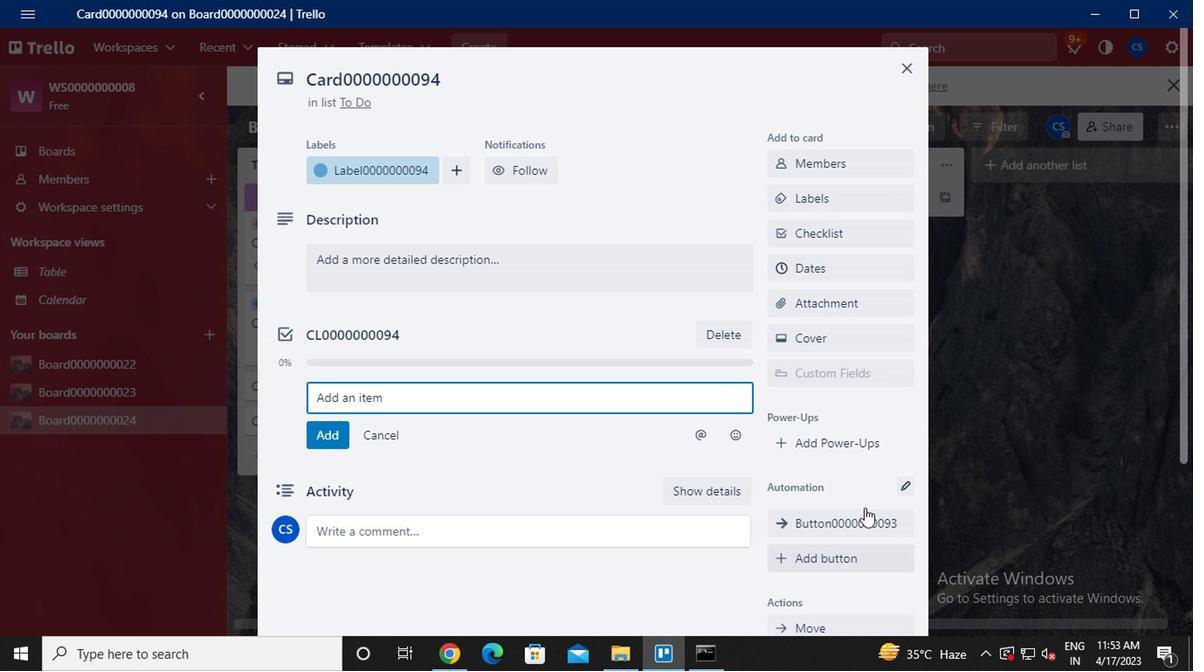 
